 Task: Search one way flight ticket for 3 adults, 3 children in business from Homer: Homer Airport to Greenville: Pitt-greenville Airport on 5-2-2023. Choice of flights is Westjet. Number of bags: 1 checked bag. Price is upto 94000. Outbound departure time preference is 17:15.
Action: Mouse moved to (212, 144)
Screenshot: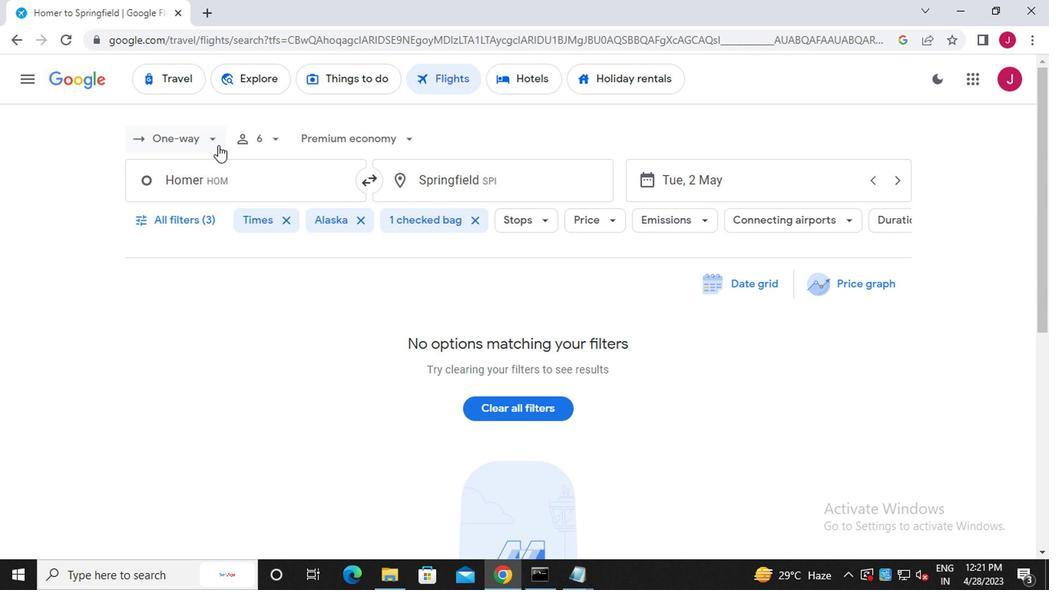 
Action: Mouse pressed left at (212, 144)
Screenshot: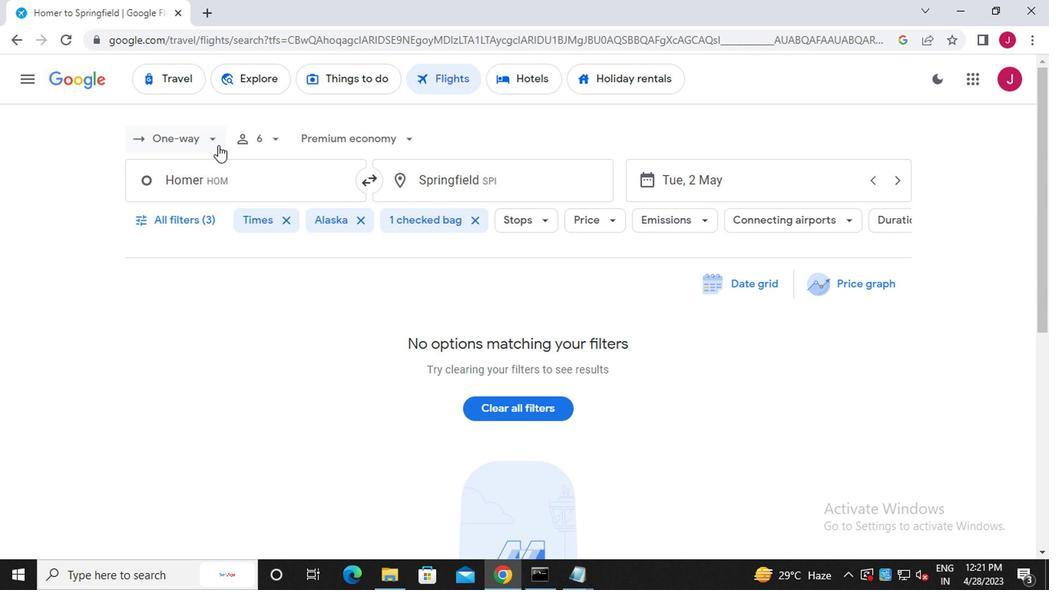 
Action: Mouse moved to (212, 208)
Screenshot: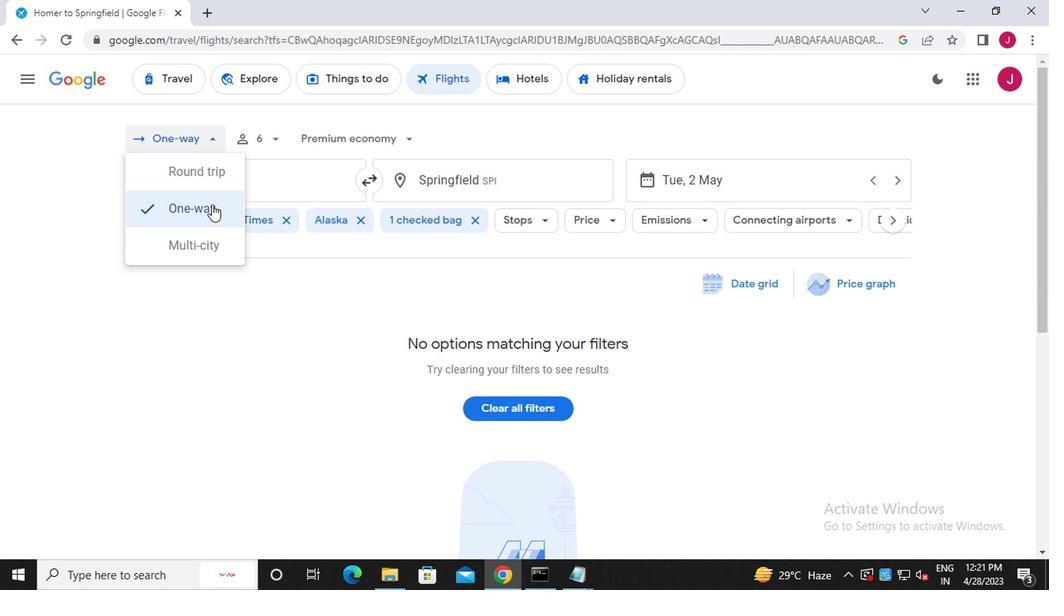 
Action: Mouse pressed left at (212, 208)
Screenshot: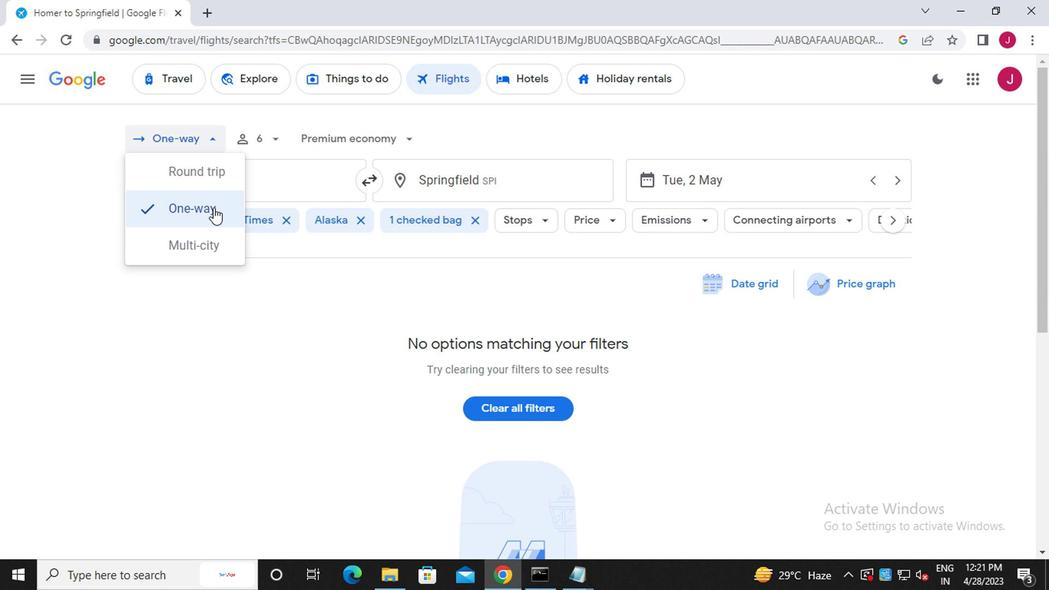 
Action: Mouse moved to (274, 141)
Screenshot: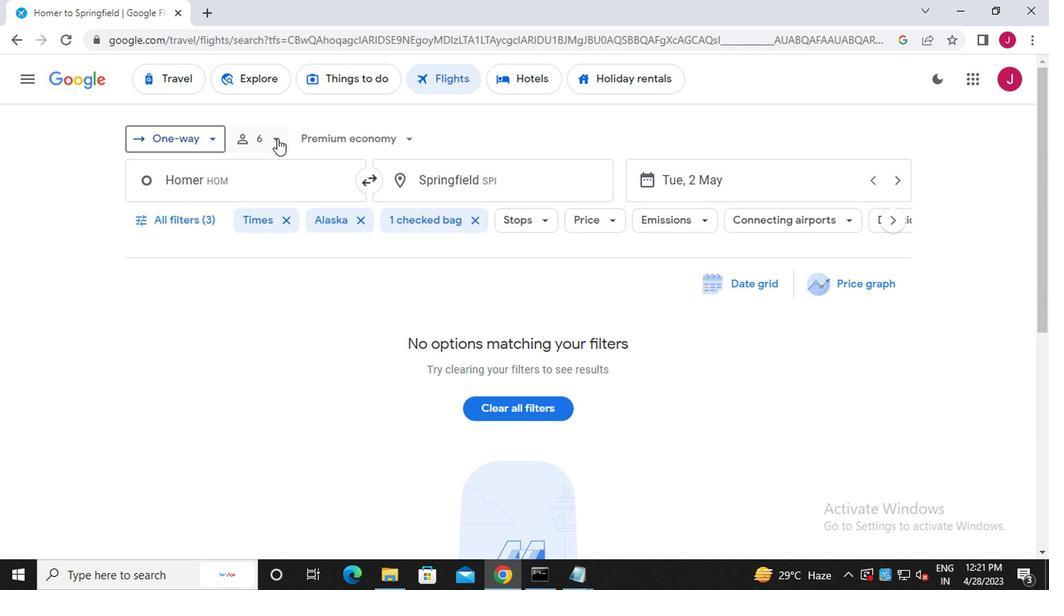 
Action: Mouse pressed left at (274, 141)
Screenshot: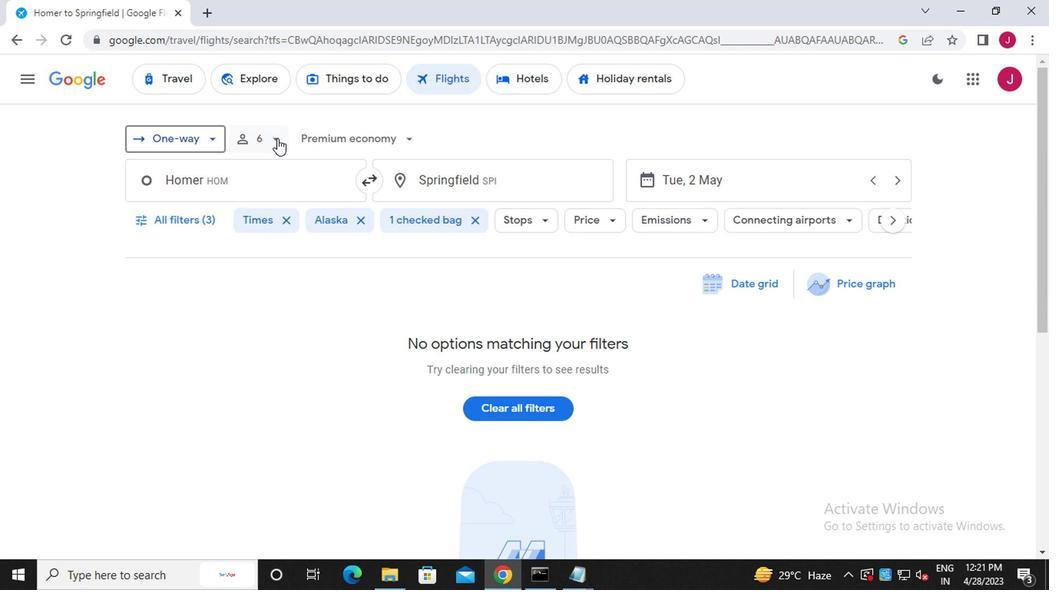 
Action: Mouse moved to (340, 180)
Screenshot: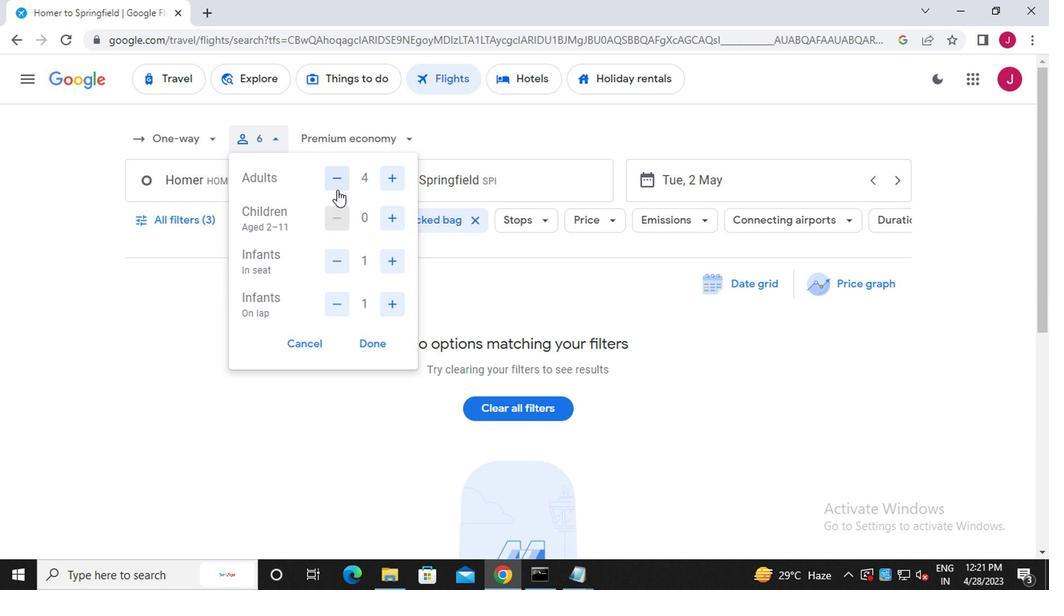 
Action: Mouse pressed left at (340, 180)
Screenshot: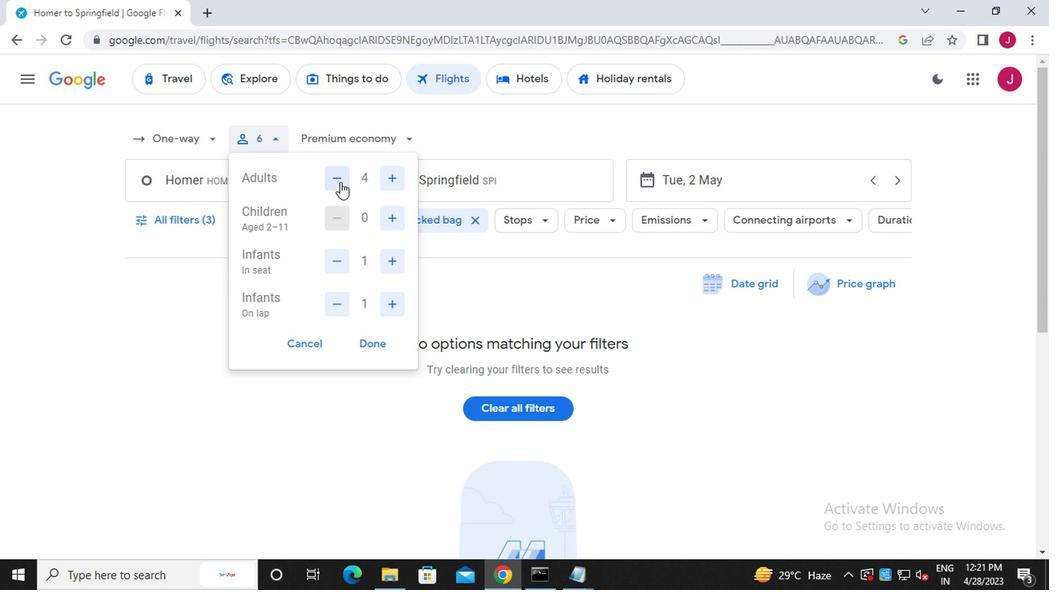 
Action: Mouse moved to (391, 218)
Screenshot: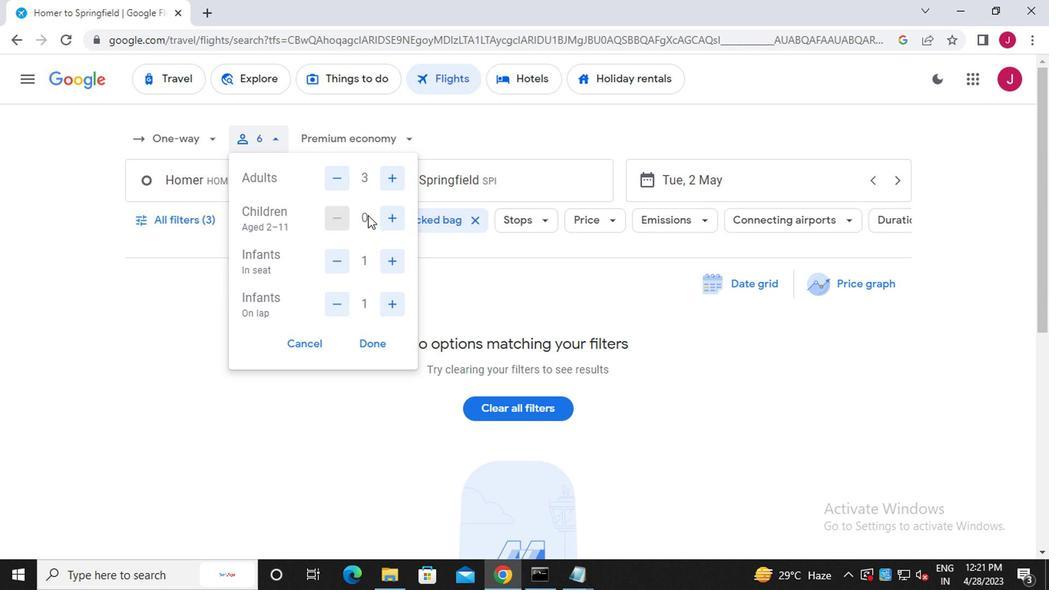 
Action: Mouse pressed left at (391, 218)
Screenshot: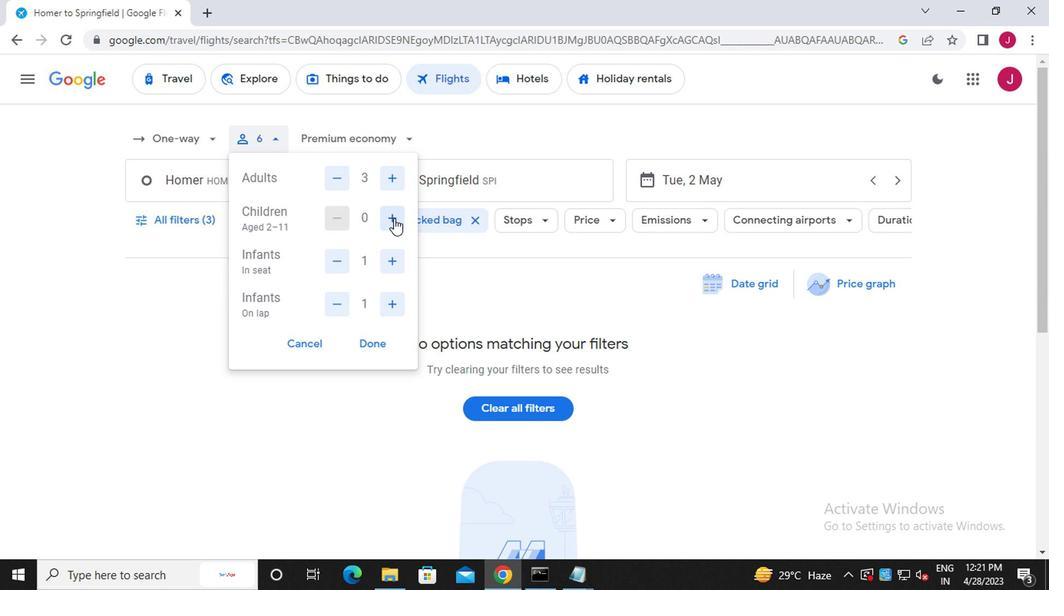 
Action: Mouse moved to (393, 218)
Screenshot: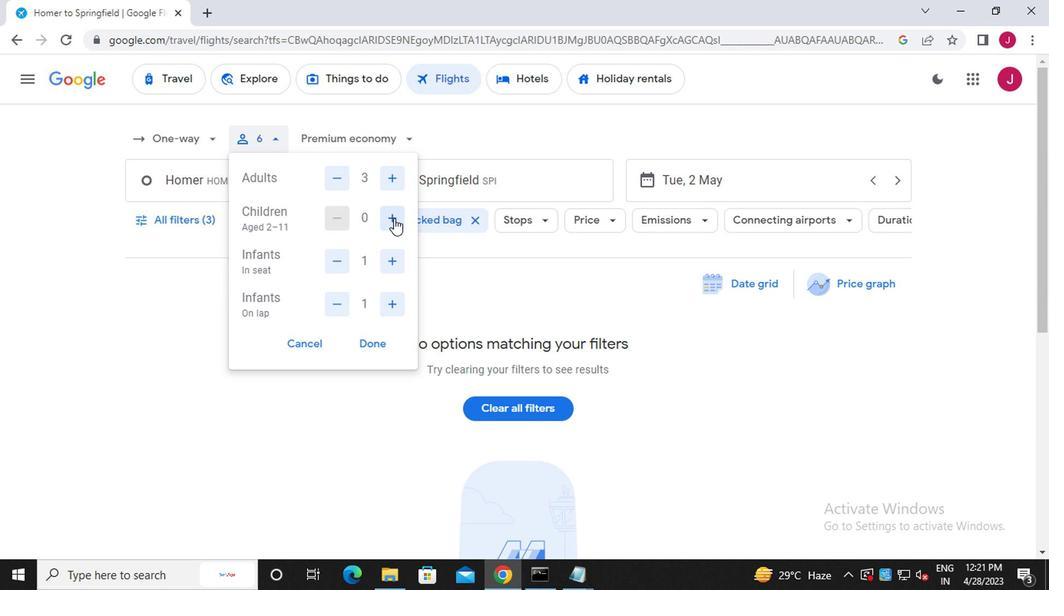 
Action: Mouse pressed left at (393, 218)
Screenshot: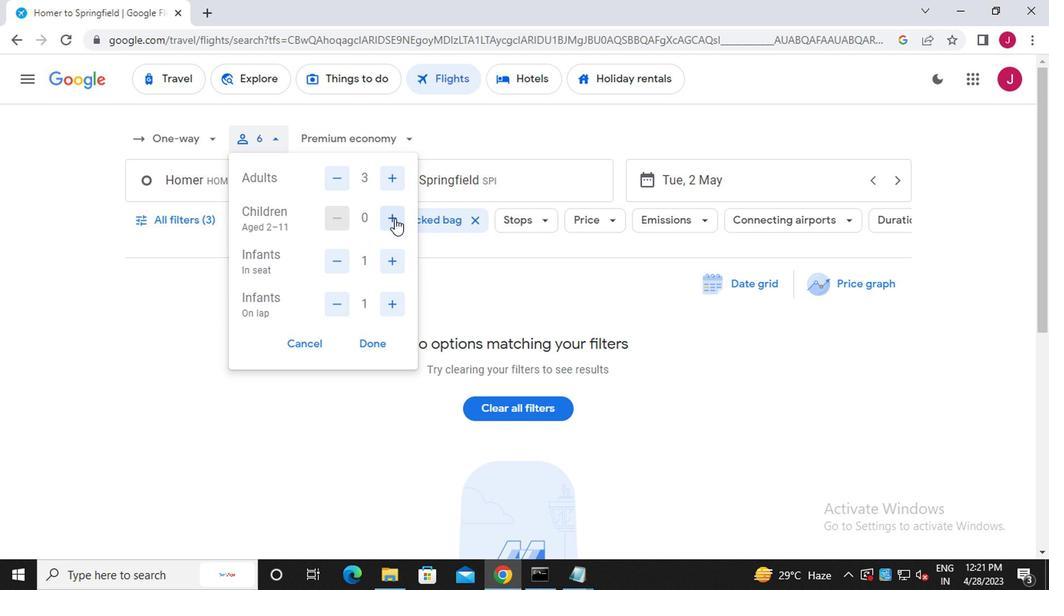 
Action: Mouse pressed left at (393, 218)
Screenshot: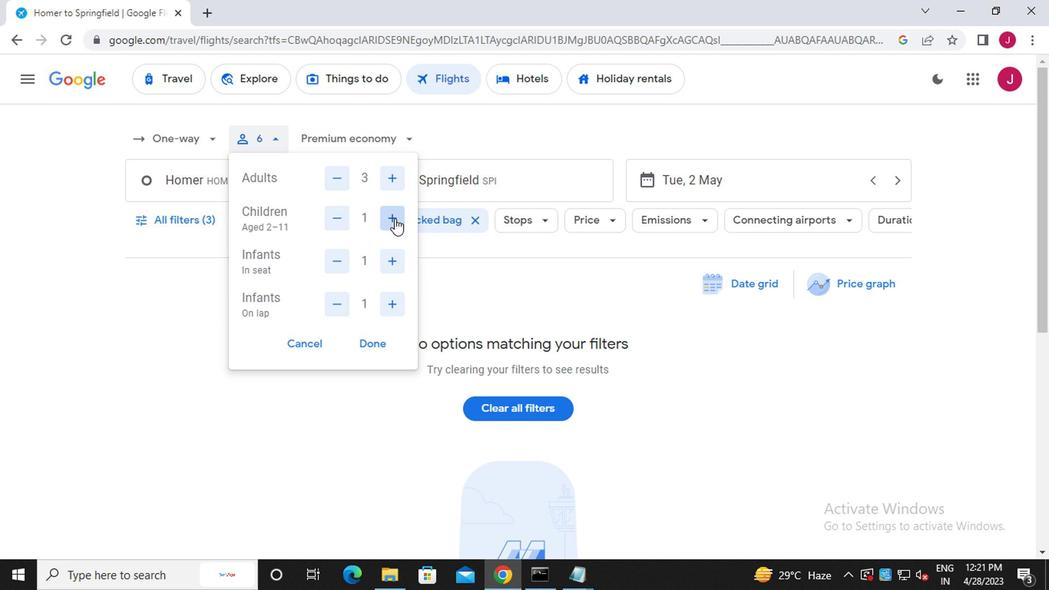 
Action: Mouse moved to (336, 261)
Screenshot: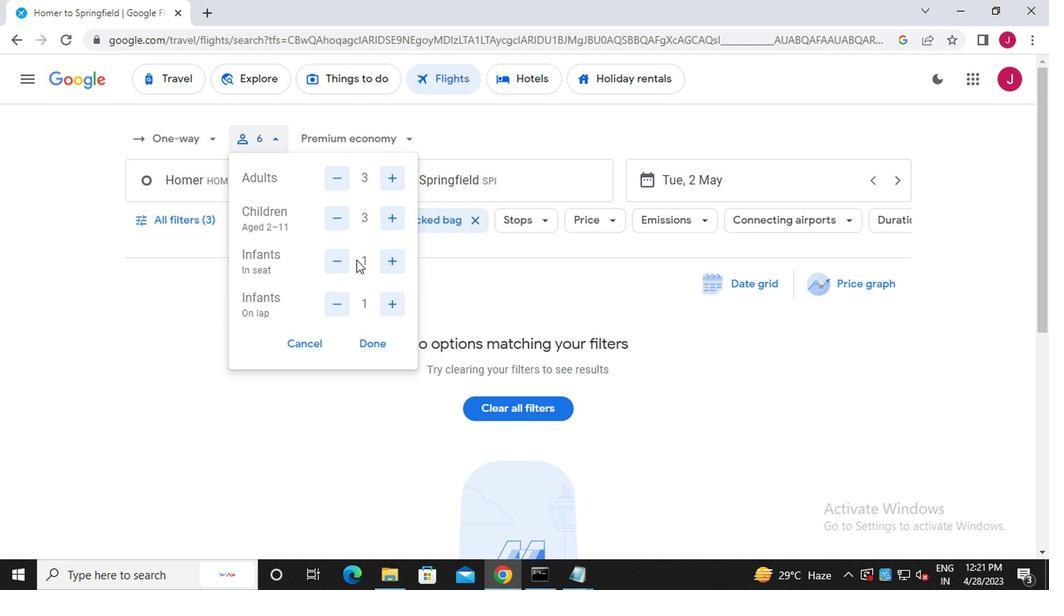 
Action: Mouse pressed left at (336, 261)
Screenshot: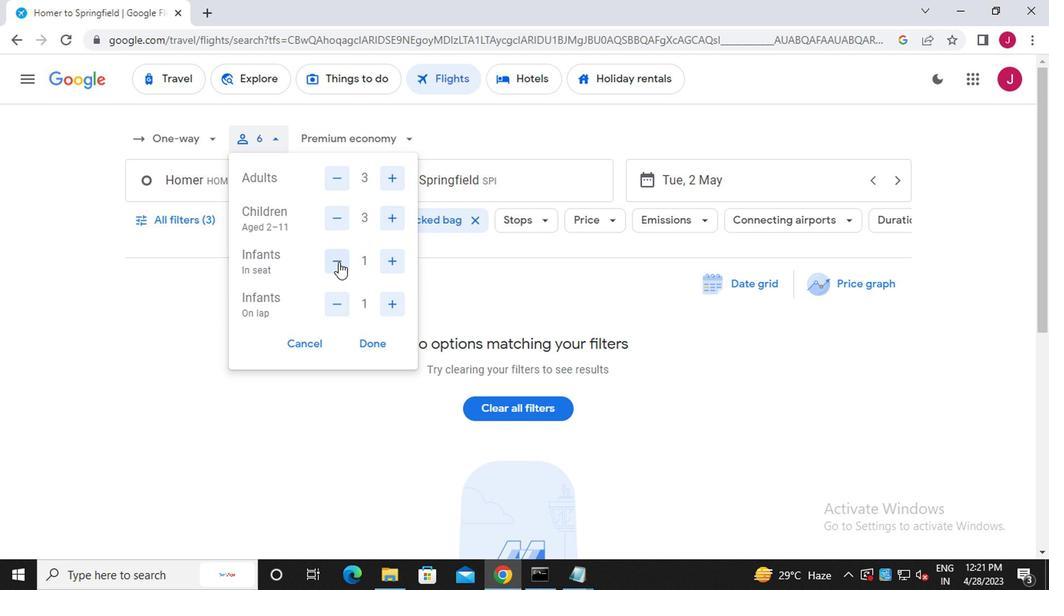 
Action: Mouse moved to (336, 296)
Screenshot: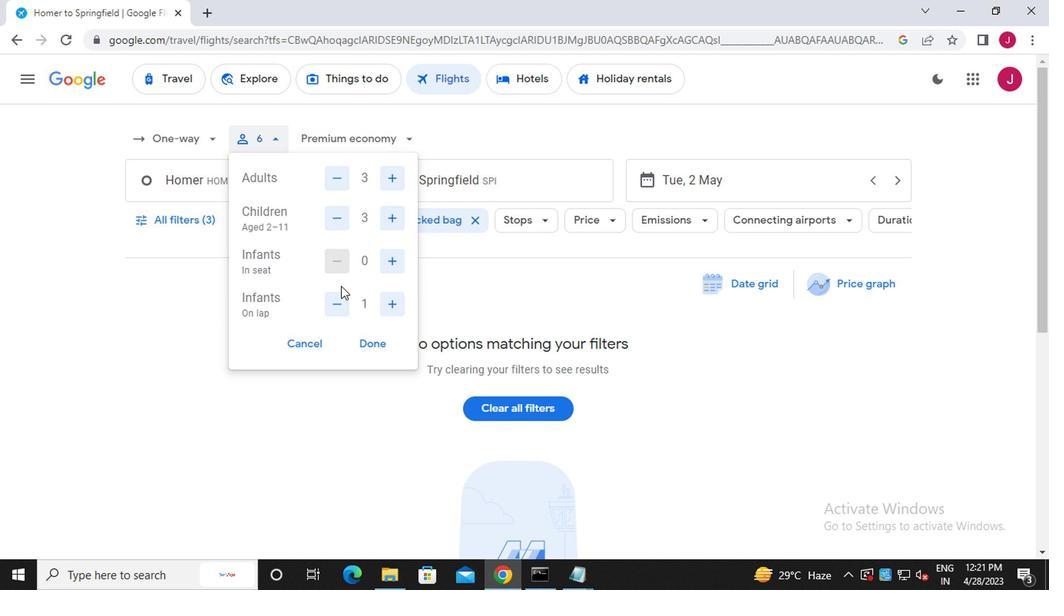 
Action: Mouse pressed left at (336, 296)
Screenshot: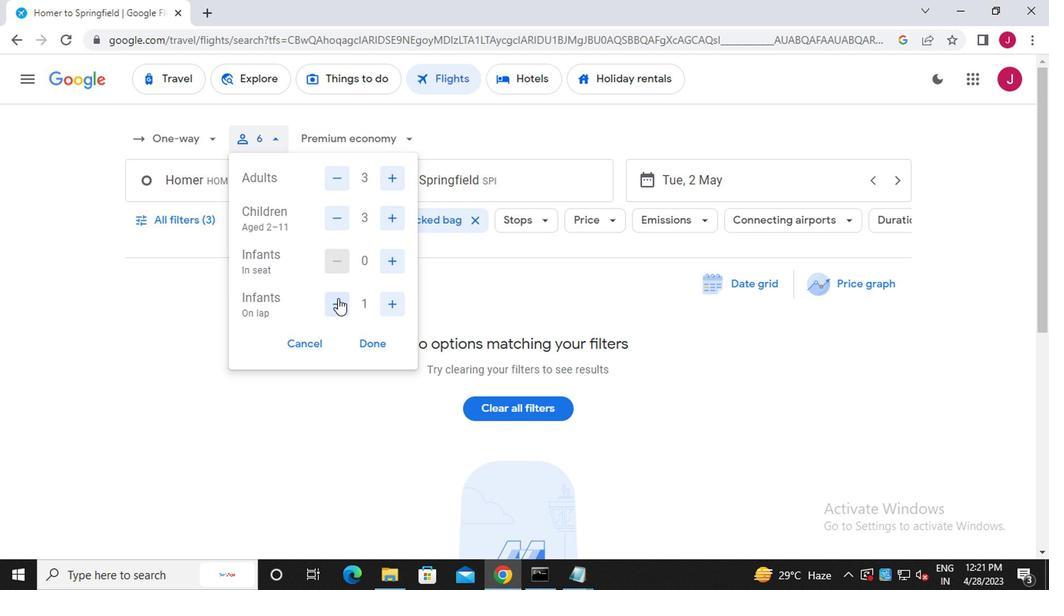 
Action: Mouse moved to (359, 334)
Screenshot: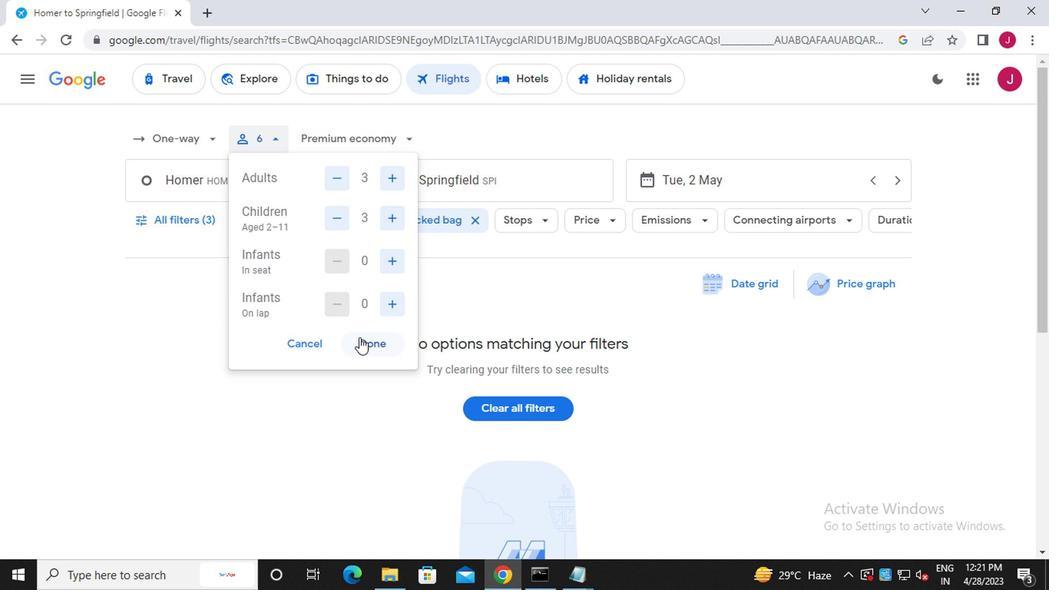 
Action: Mouse pressed left at (359, 334)
Screenshot: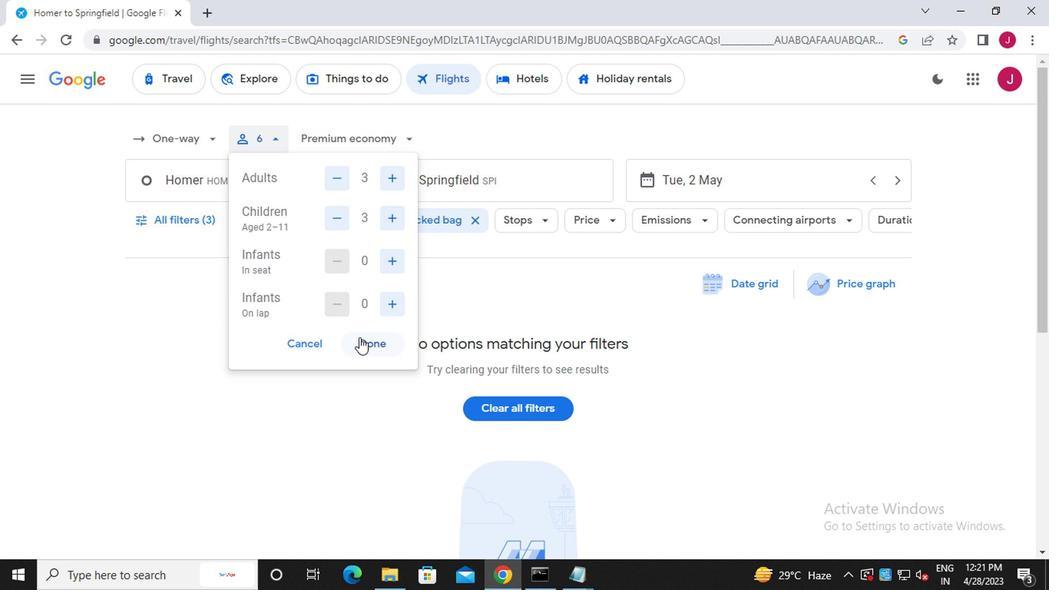 
Action: Mouse moved to (266, 187)
Screenshot: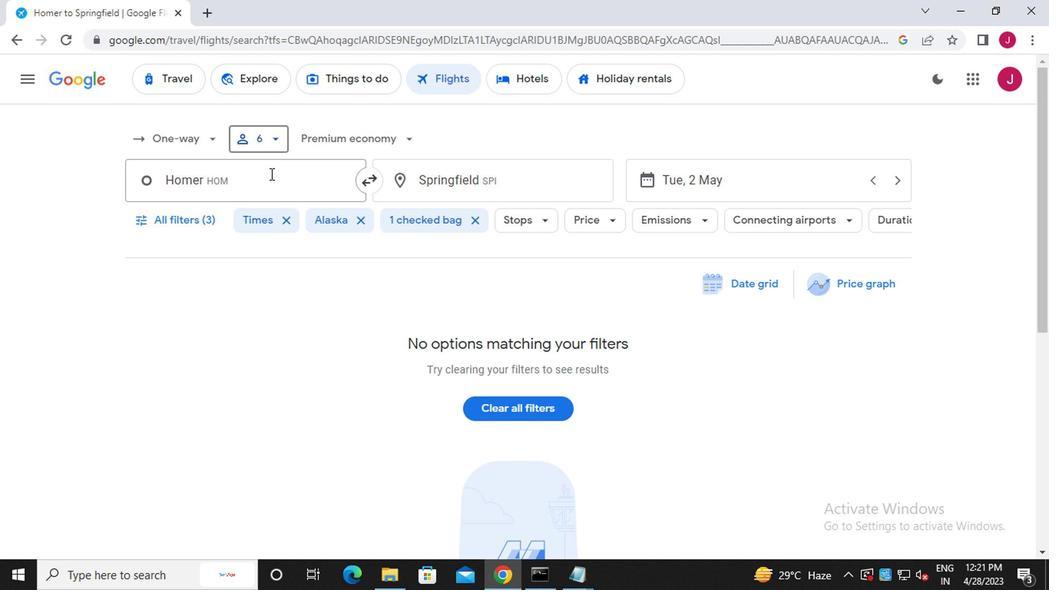 
Action: Mouse pressed left at (266, 187)
Screenshot: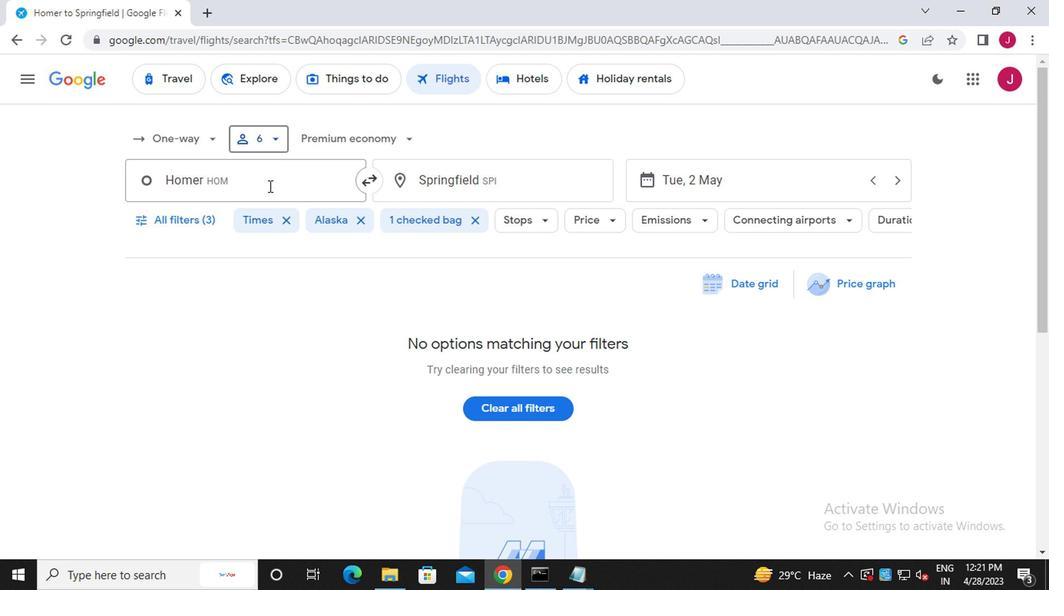 
Action: Mouse moved to (263, 187)
Screenshot: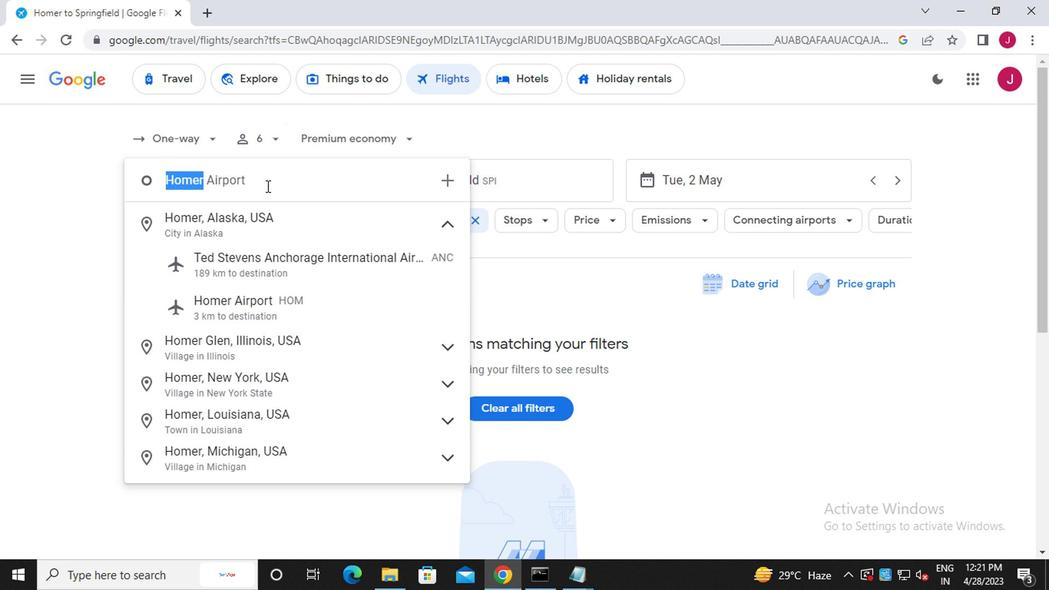 
Action: Key pressed <Key.enter>
Screenshot: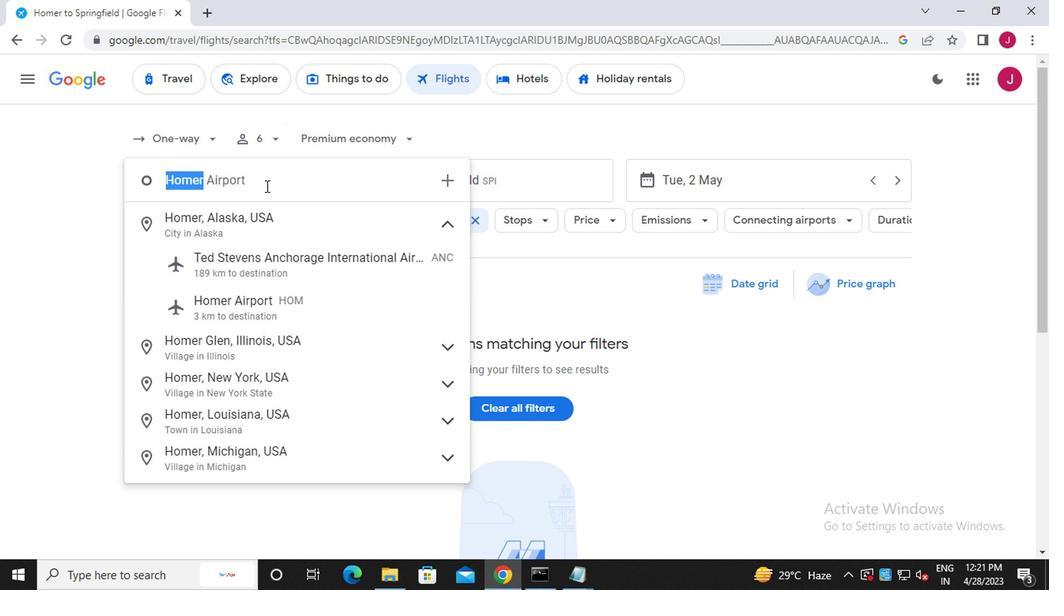 
Action: Mouse moved to (499, 181)
Screenshot: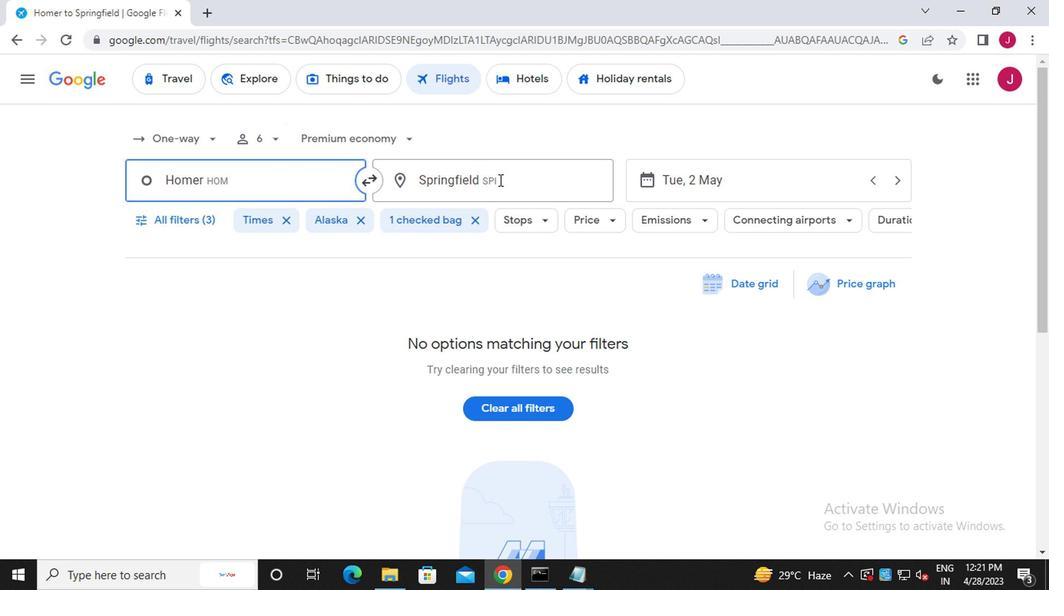 
Action: Mouse pressed left at (499, 181)
Screenshot: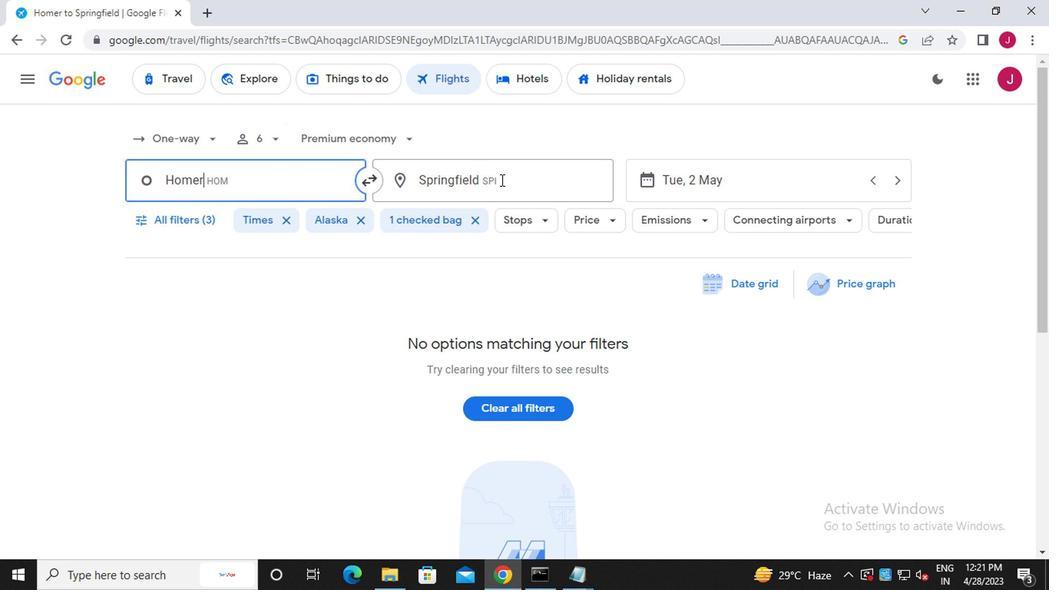
Action: Mouse moved to (498, 181)
Screenshot: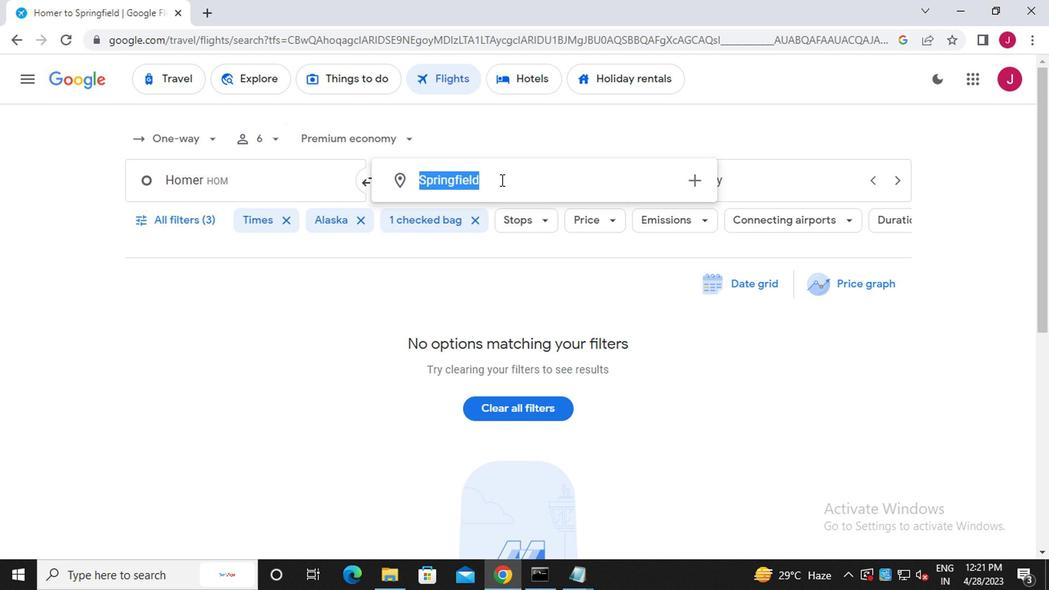 
Action: Key pressed greenville<Key.space>pi
Screenshot: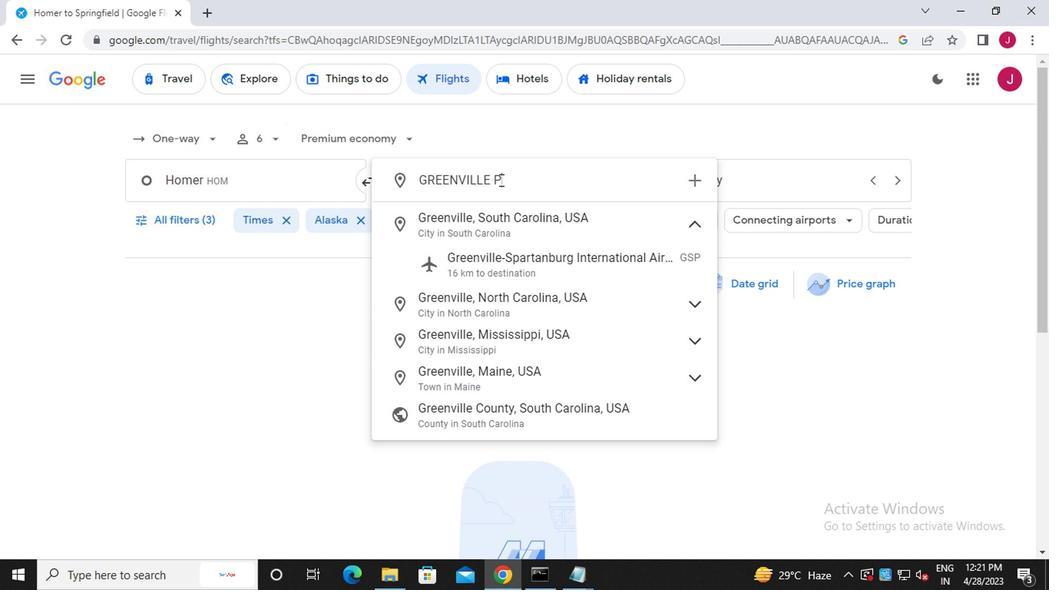 
Action: Mouse moved to (515, 226)
Screenshot: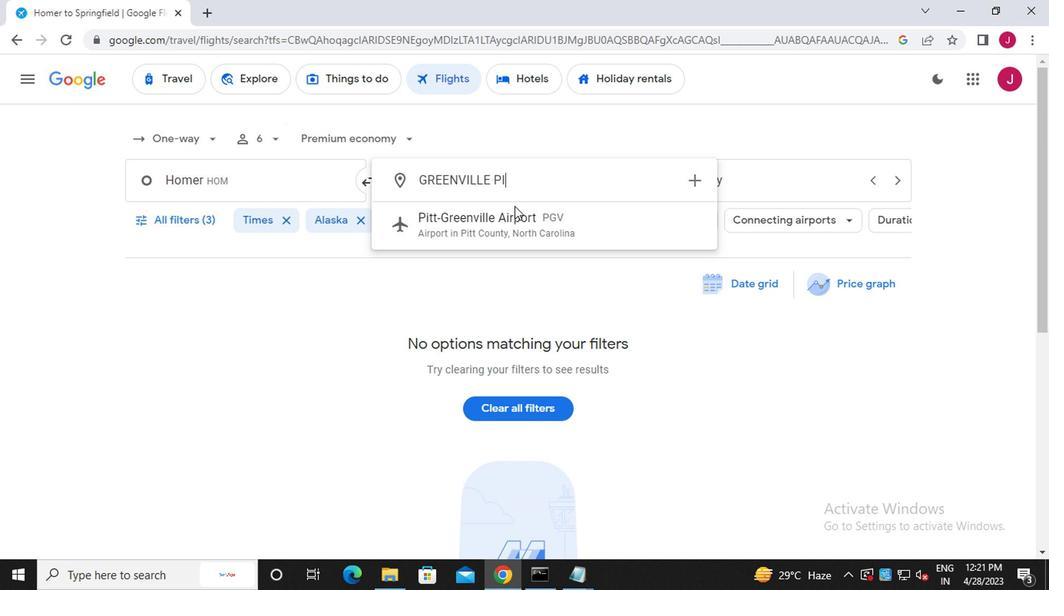 
Action: Mouse pressed left at (515, 226)
Screenshot: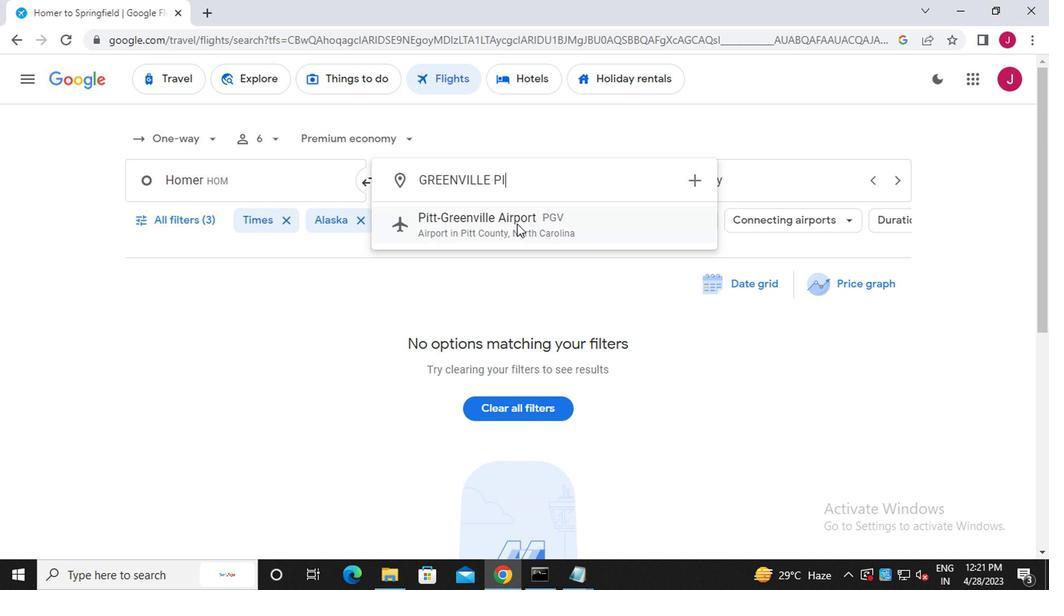
Action: Mouse moved to (729, 185)
Screenshot: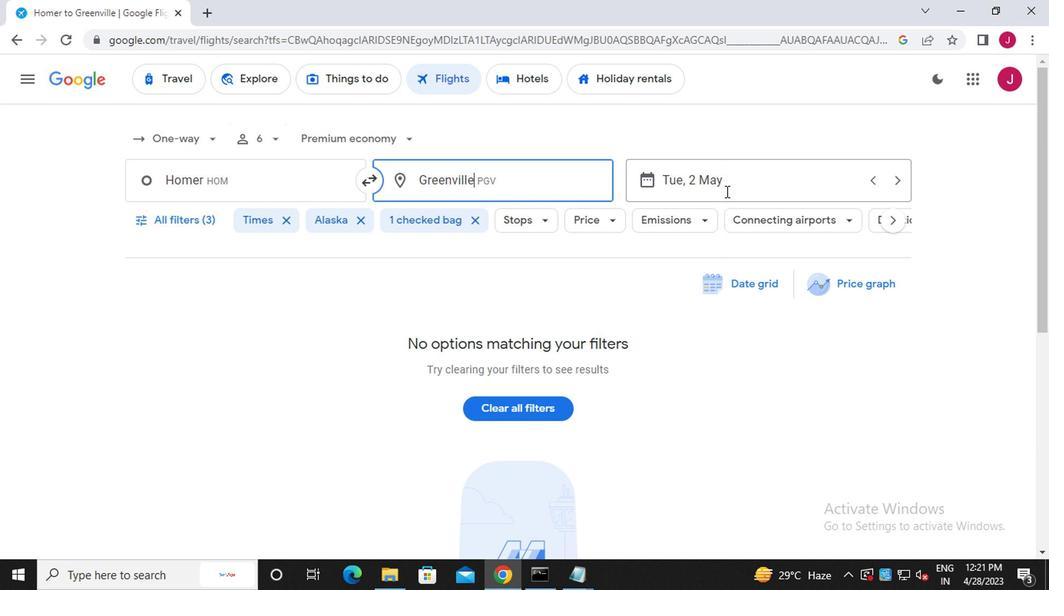 
Action: Mouse pressed left at (729, 185)
Screenshot: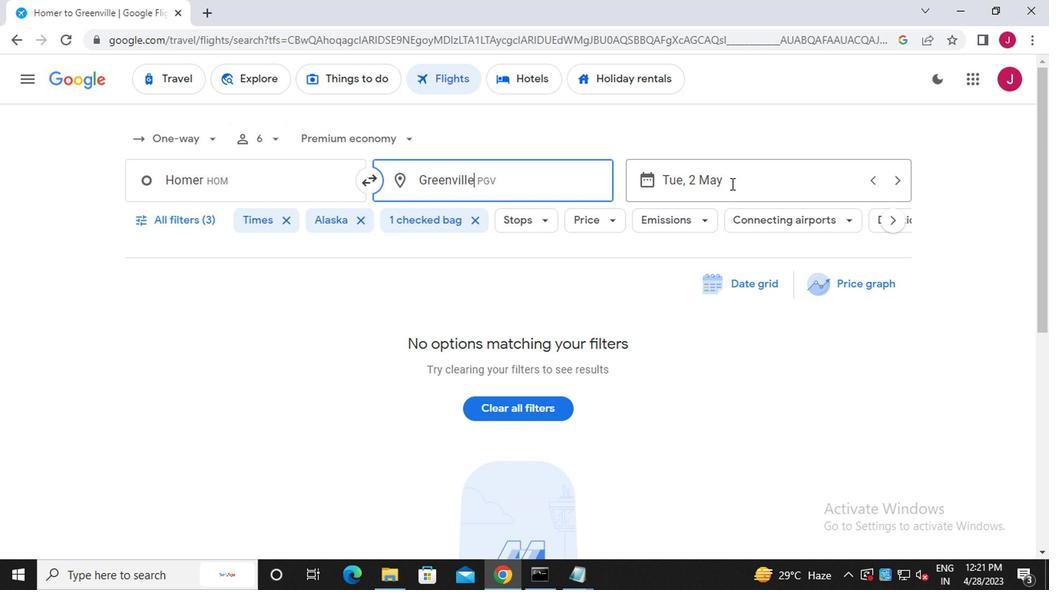 
Action: Mouse moved to (864, 517)
Screenshot: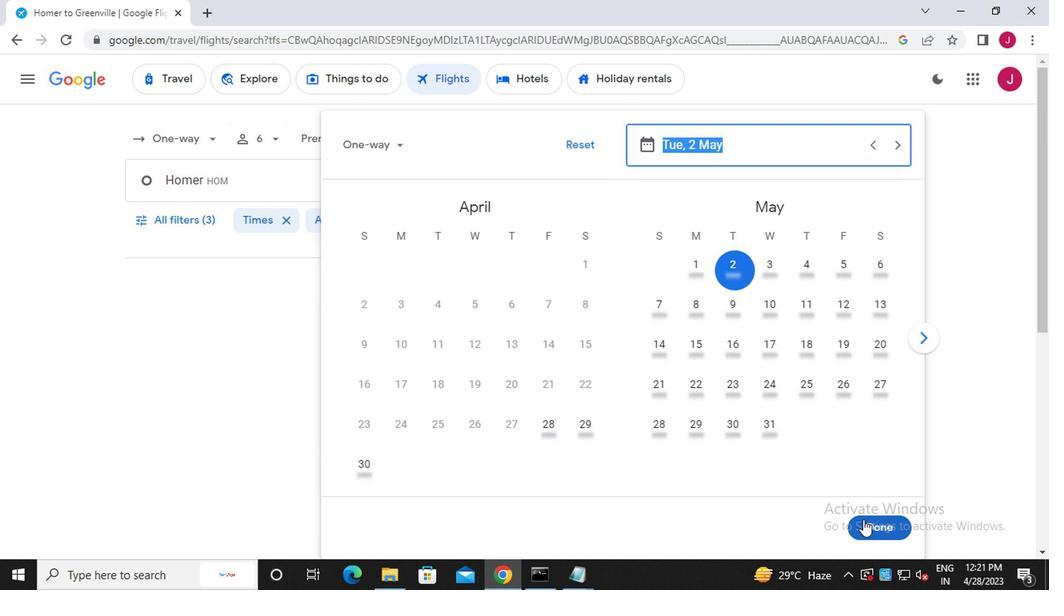 
Action: Mouse pressed left at (864, 517)
Screenshot: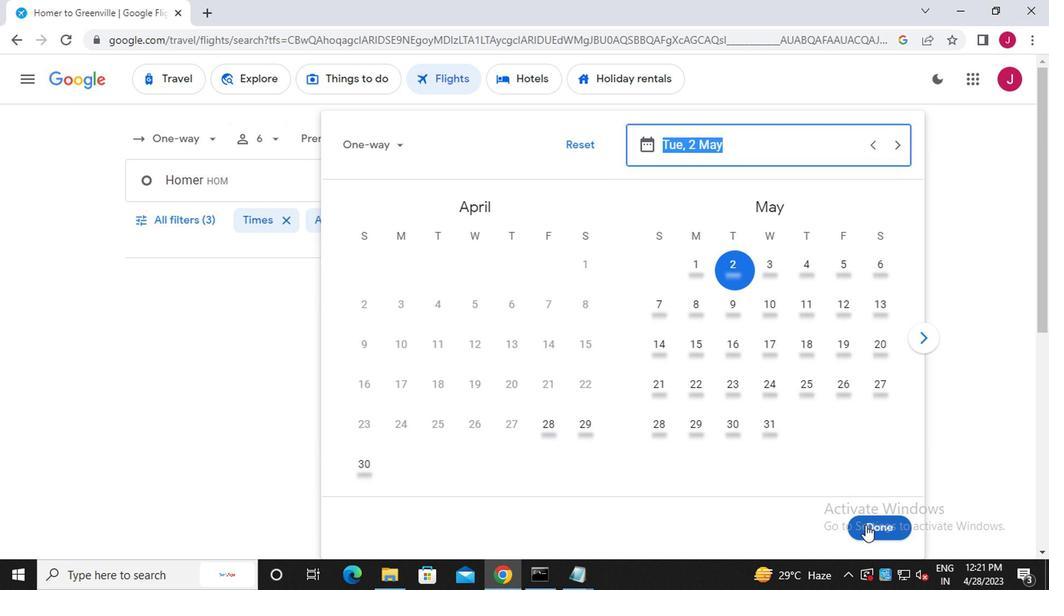 
Action: Mouse moved to (187, 218)
Screenshot: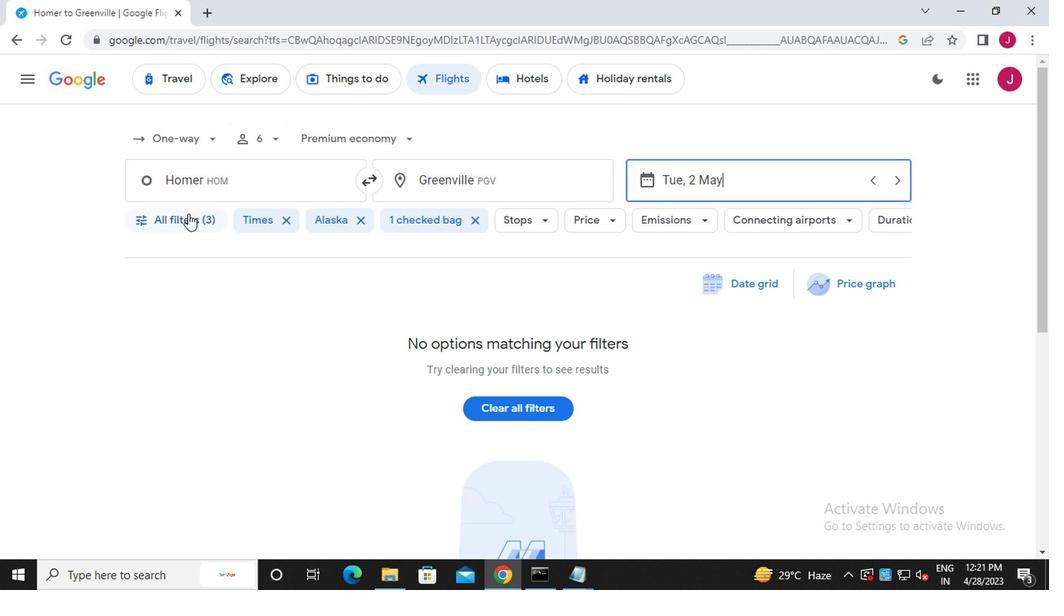 
Action: Mouse pressed left at (187, 218)
Screenshot: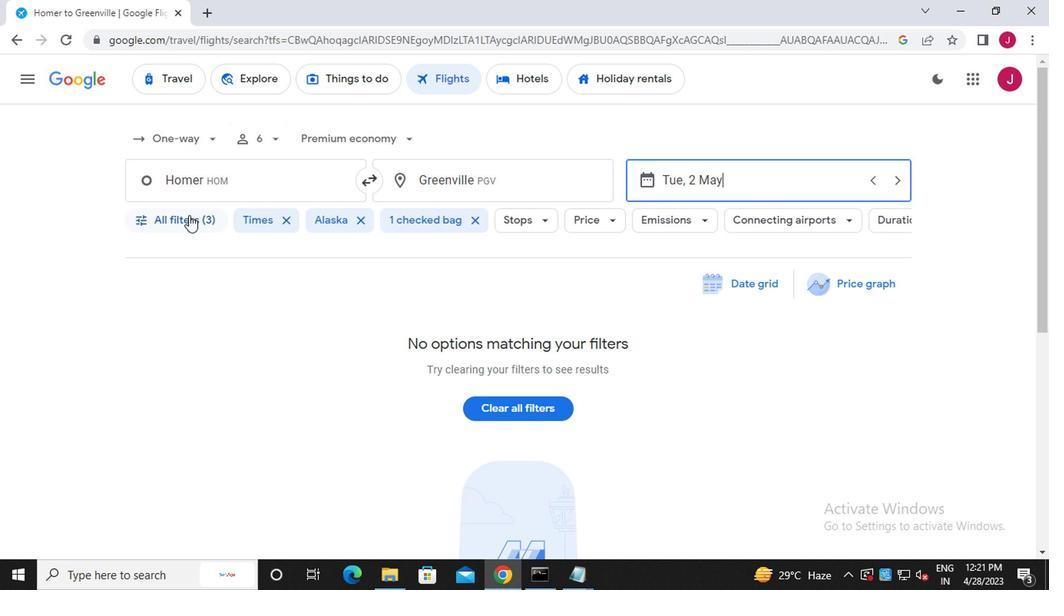 
Action: Mouse moved to (236, 301)
Screenshot: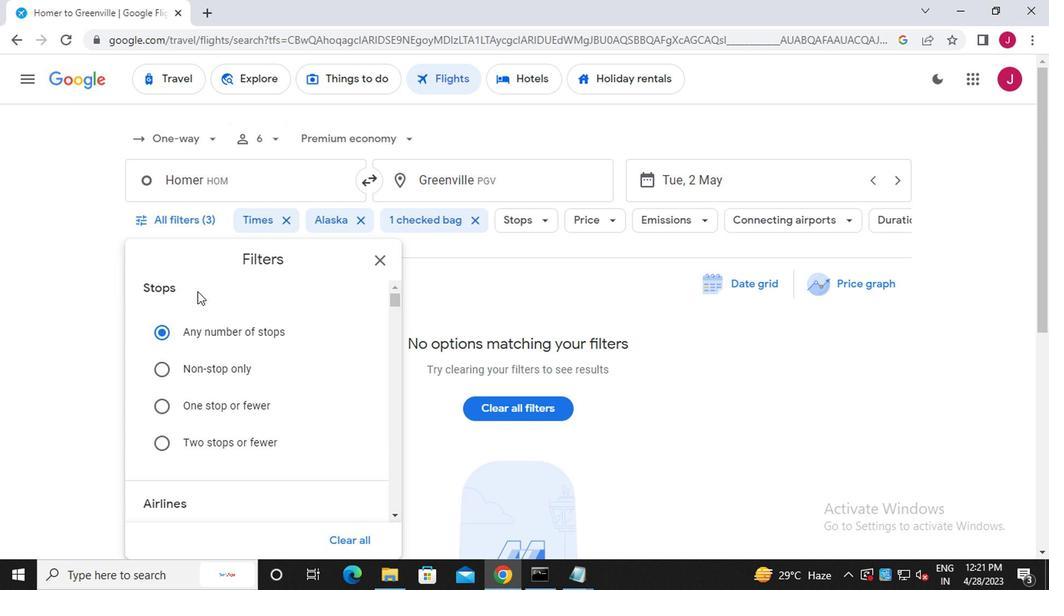 
Action: Mouse scrolled (236, 301) with delta (0, 0)
Screenshot: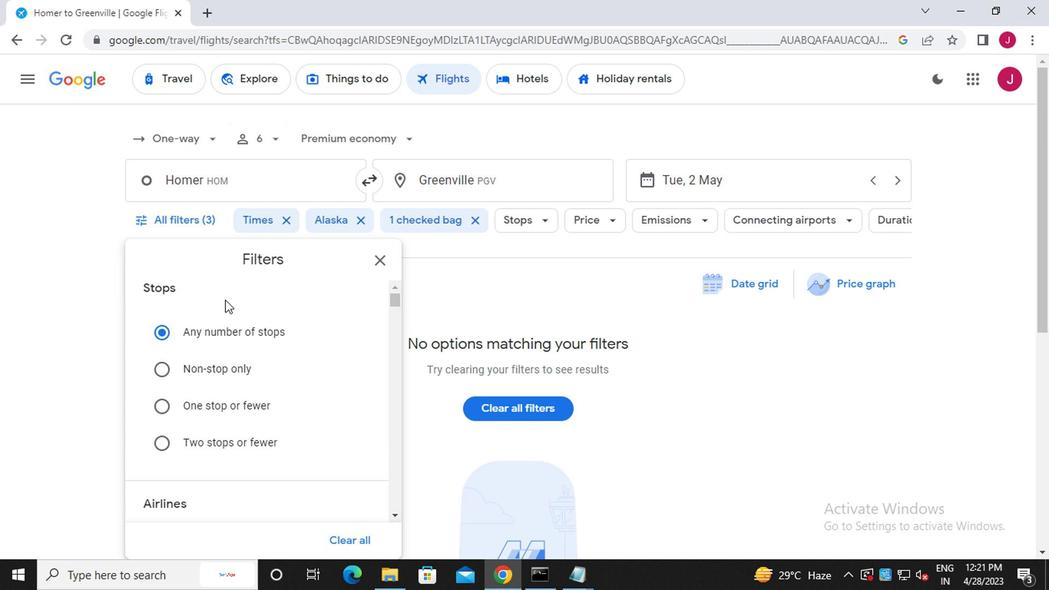 
Action: Mouse scrolled (236, 301) with delta (0, 0)
Screenshot: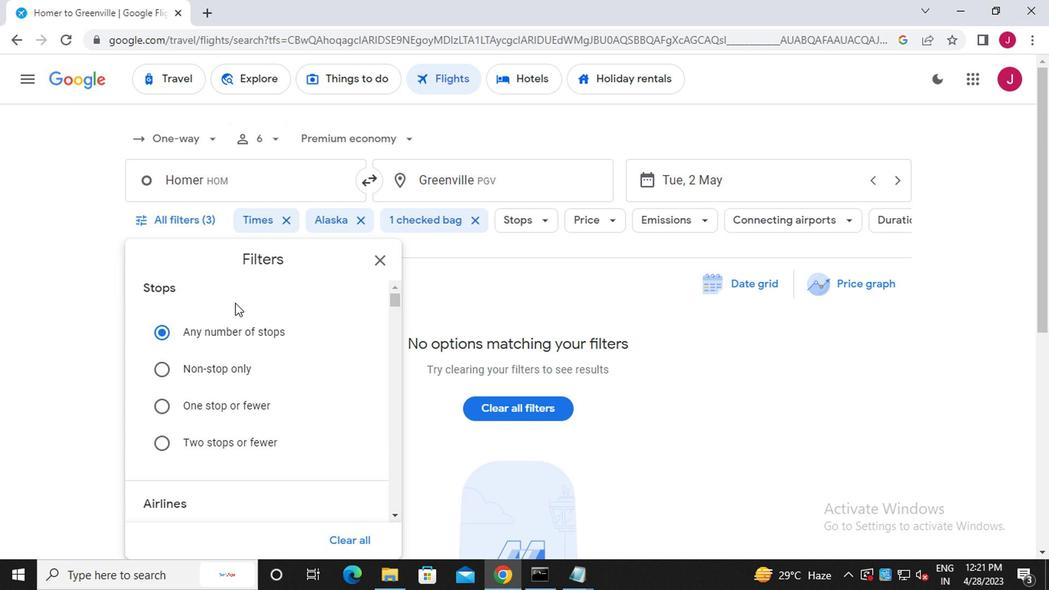 
Action: Mouse moved to (236, 312)
Screenshot: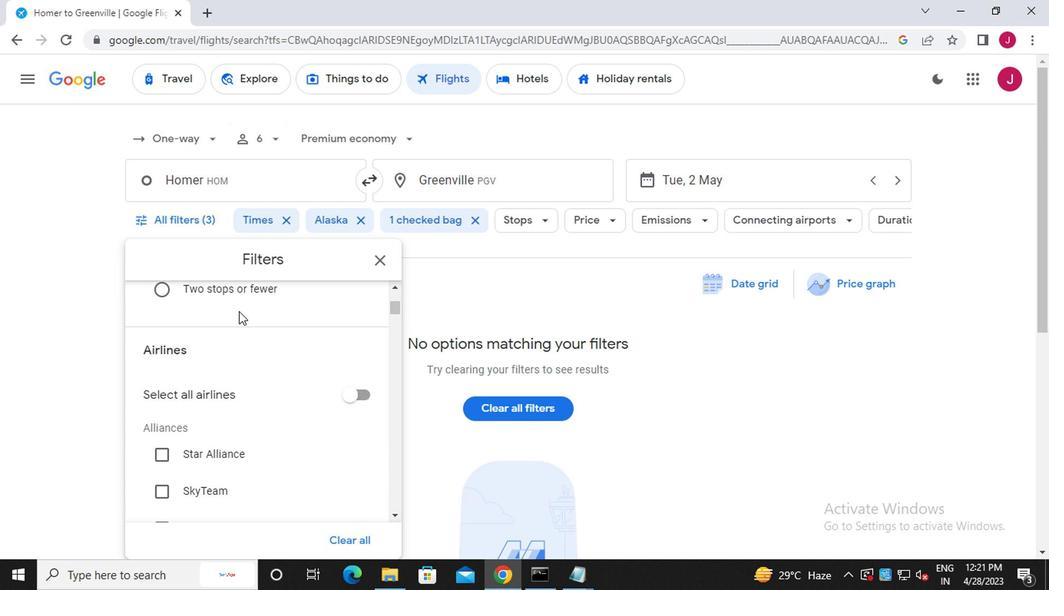 
Action: Mouse scrolled (236, 311) with delta (0, 0)
Screenshot: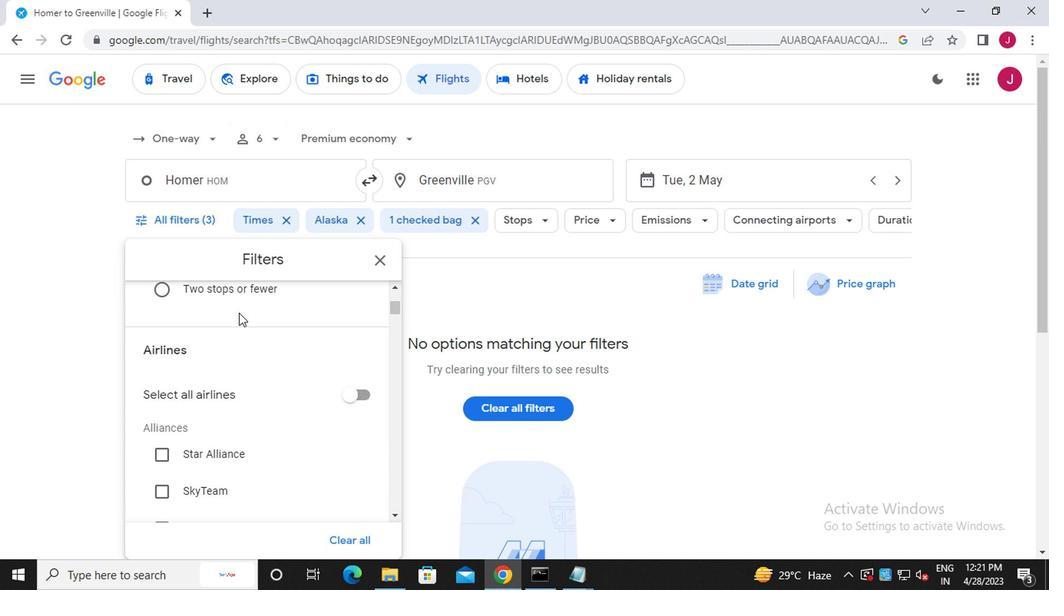 
Action: Mouse moved to (274, 344)
Screenshot: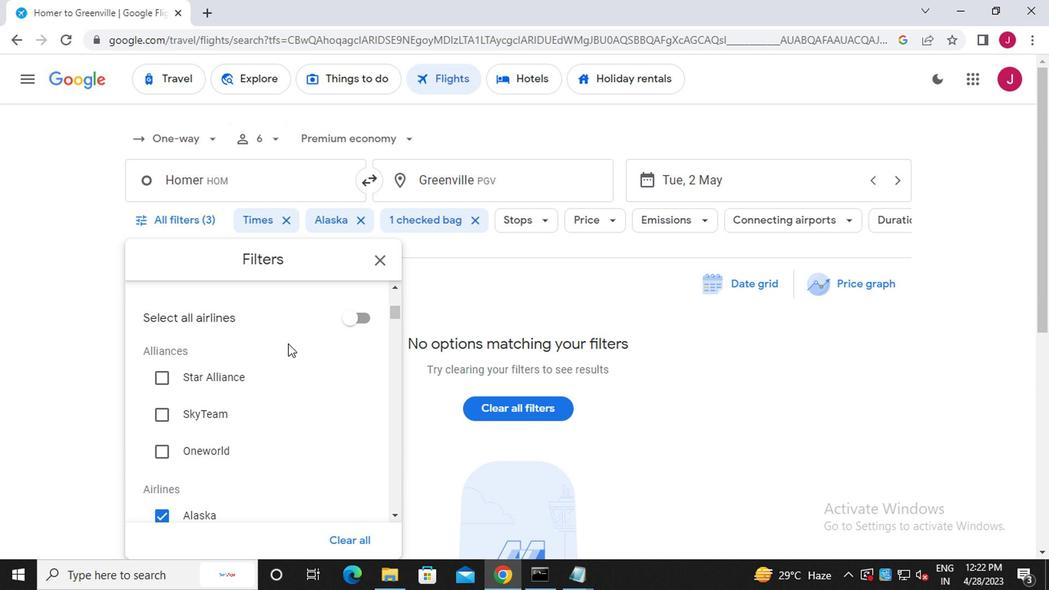 
Action: Mouse scrolled (274, 344) with delta (0, 0)
Screenshot: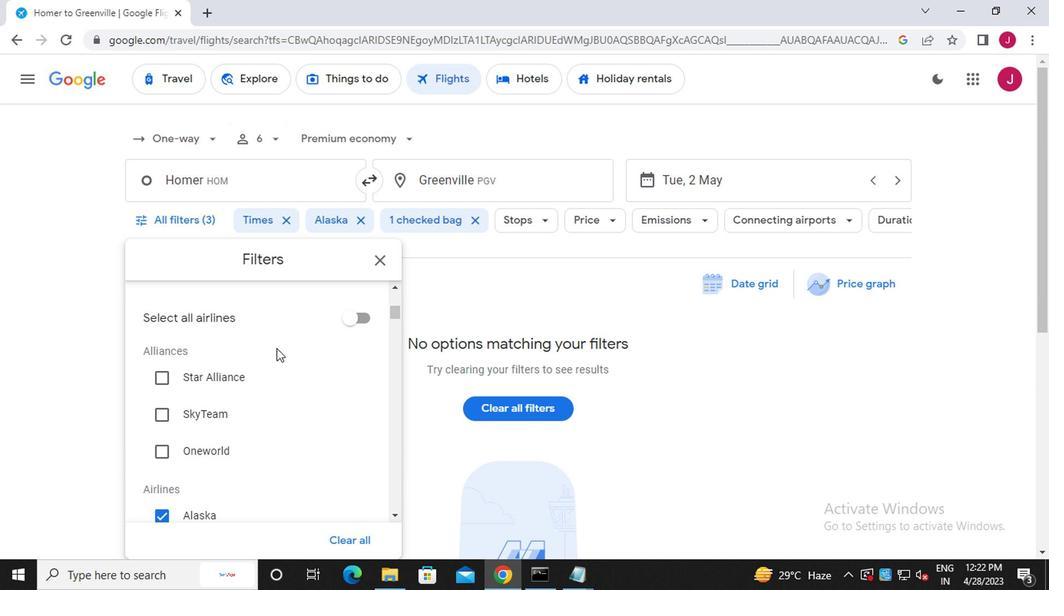 
Action: Mouse moved to (261, 352)
Screenshot: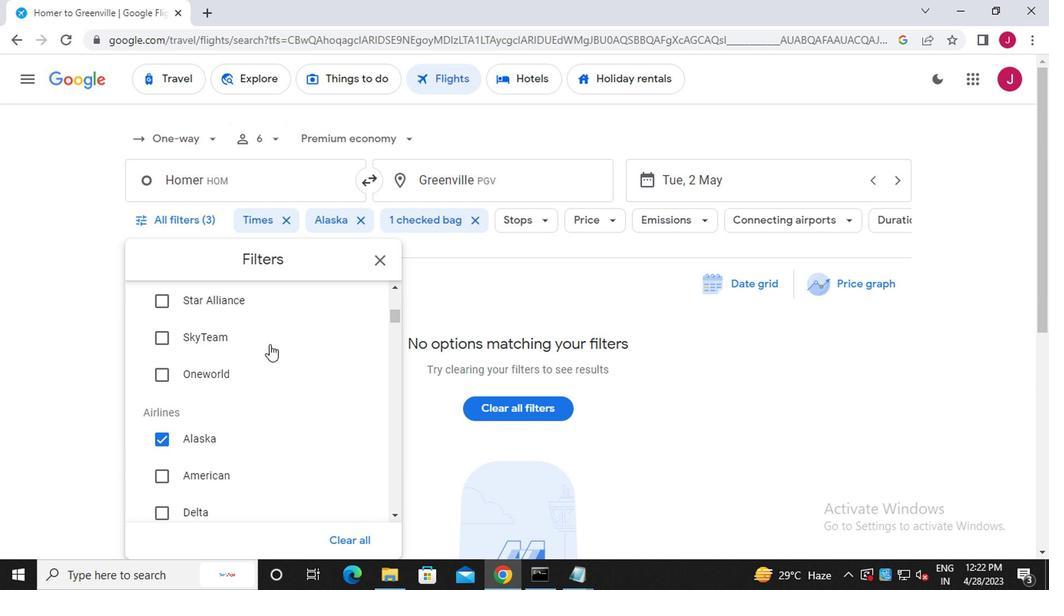 
Action: Mouse scrolled (261, 351) with delta (0, -1)
Screenshot: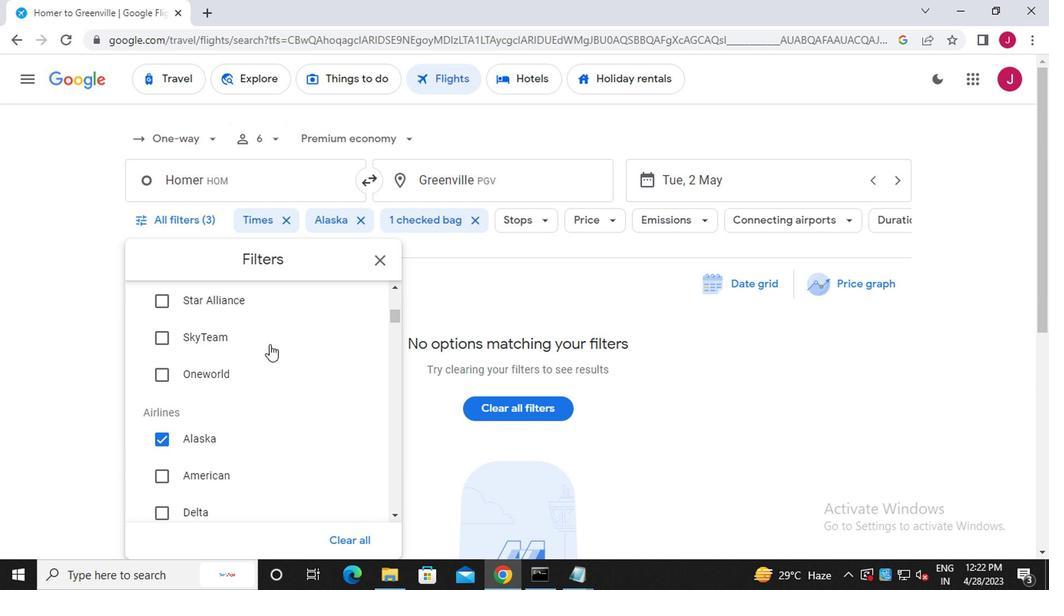 
Action: Mouse moved to (254, 359)
Screenshot: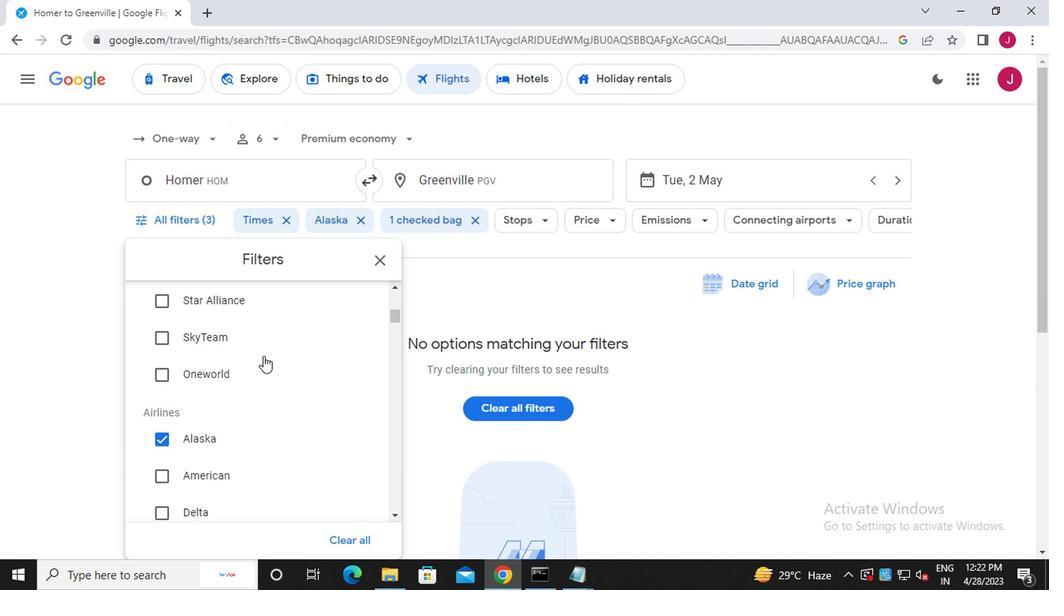 
Action: Mouse scrolled (254, 359) with delta (0, 0)
Screenshot: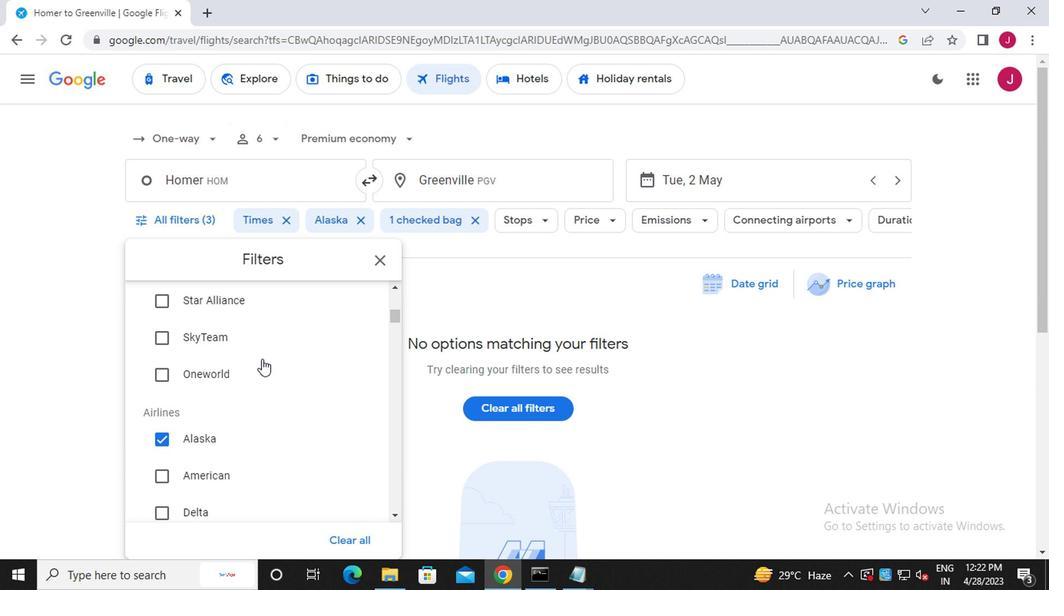 
Action: Mouse moved to (159, 287)
Screenshot: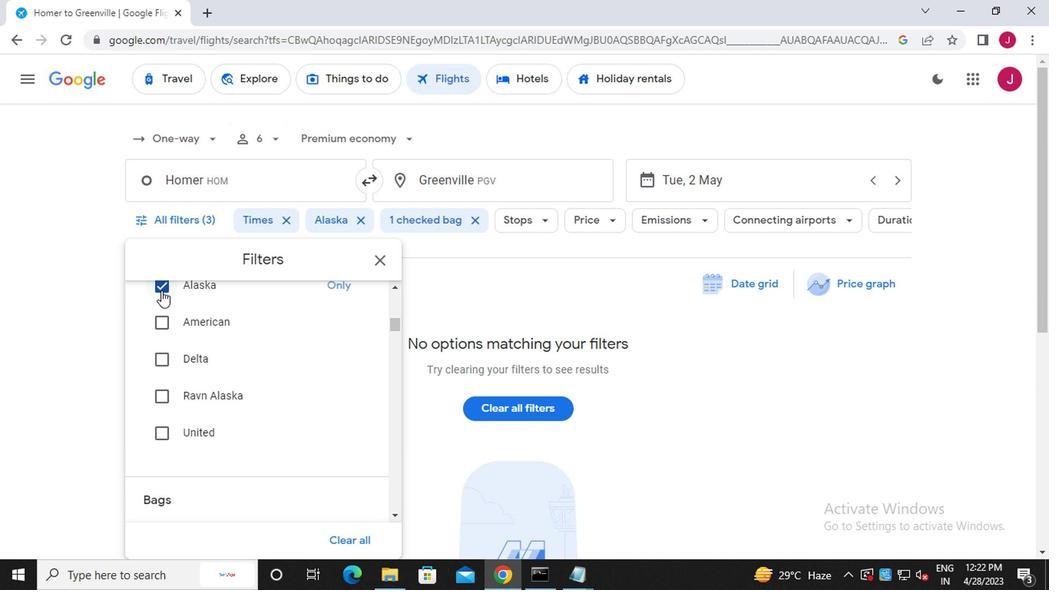 
Action: Mouse pressed left at (159, 287)
Screenshot: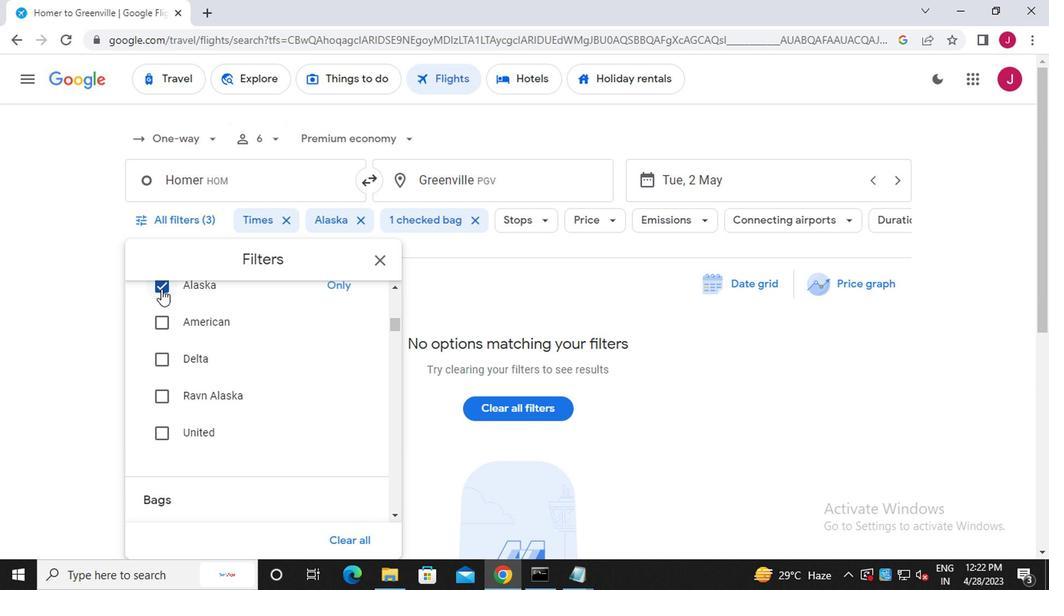 
Action: Mouse moved to (206, 389)
Screenshot: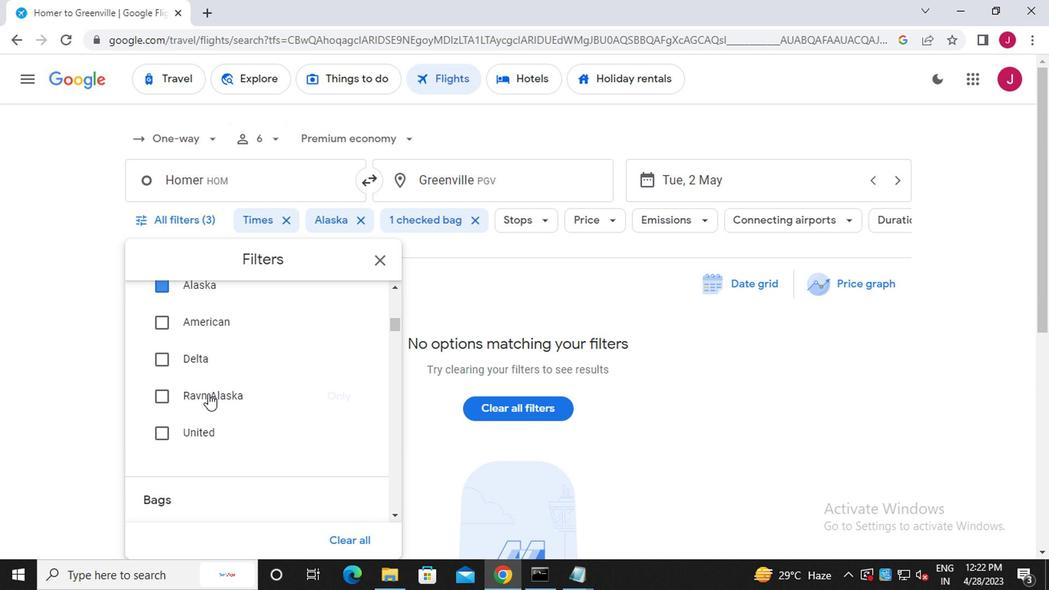 
Action: Mouse scrolled (206, 389) with delta (0, 0)
Screenshot: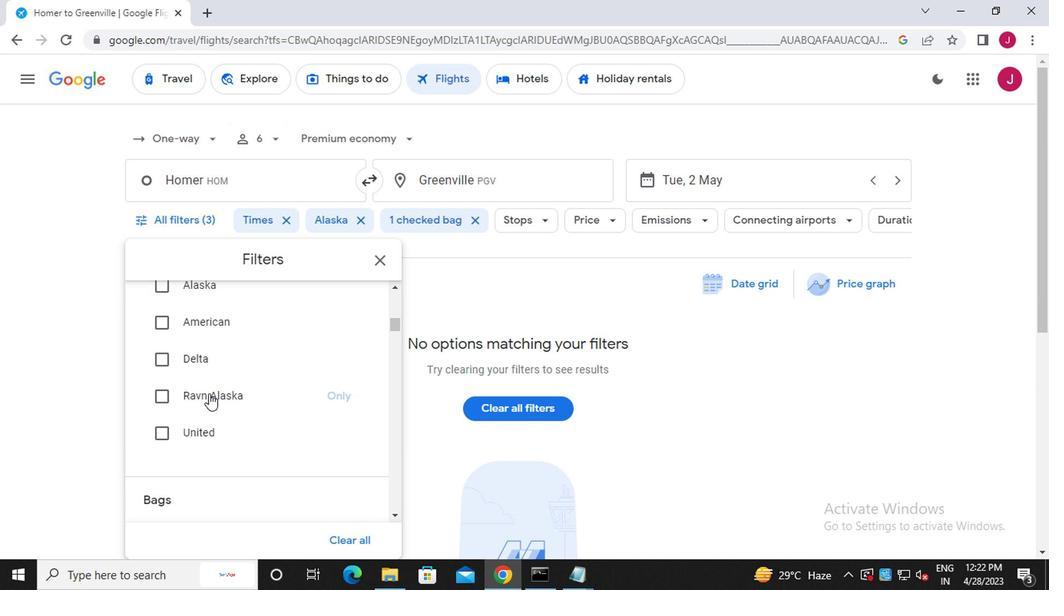 
Action: Mouse scrolled (206, 389) with delta (0, 0)
Screenshot: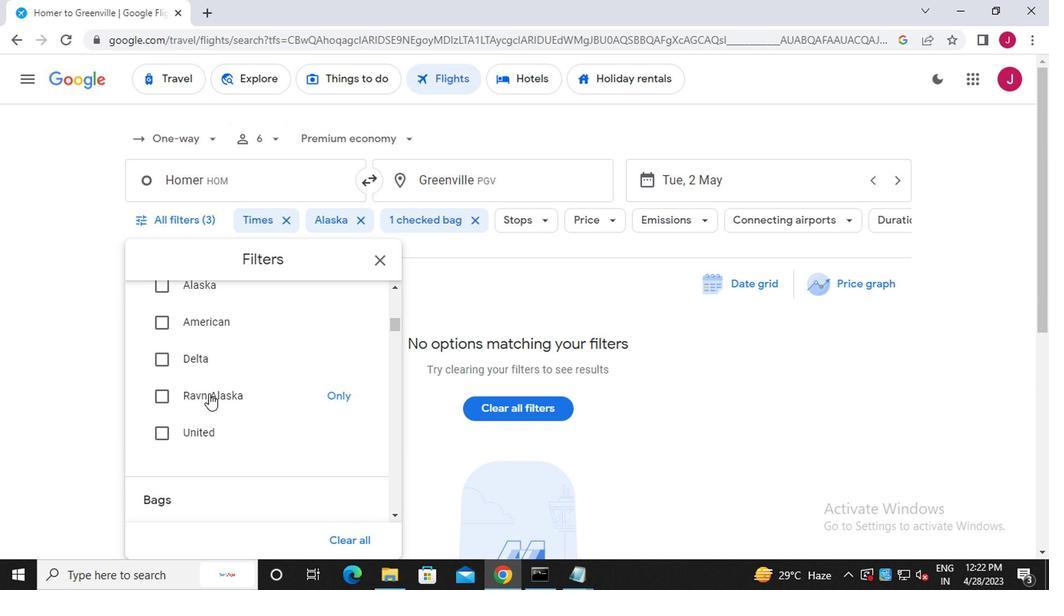 
Action: Mouse scrolled (206, 389) with delta (0, 0)
Screenshot: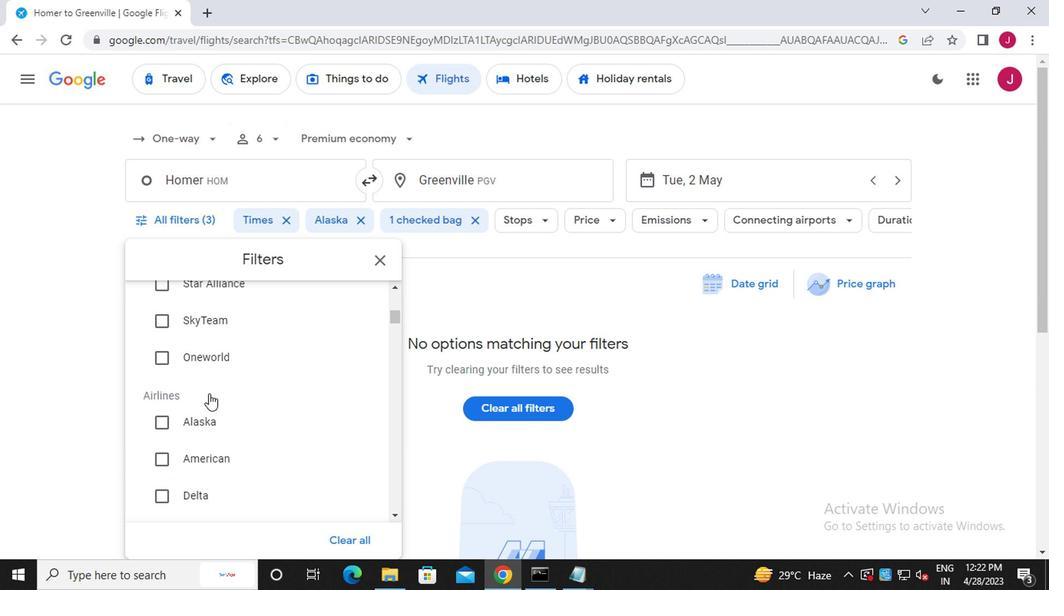 
Action: Mouse moved to (209, 387)
Screenshot: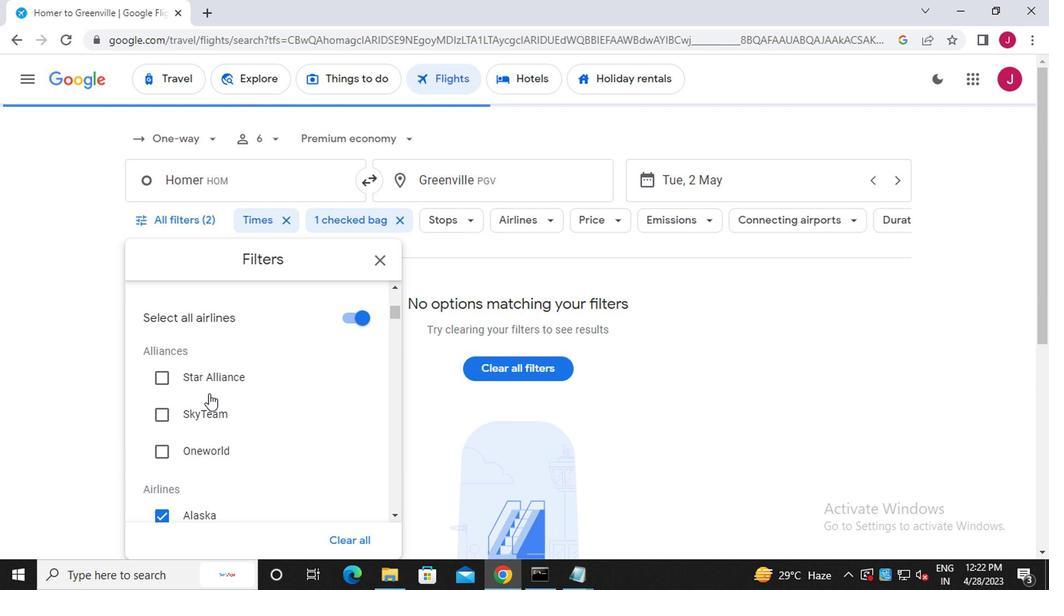 
Action: Mouse scrolled (209, 385) with delta (0, -1)
Screenshot: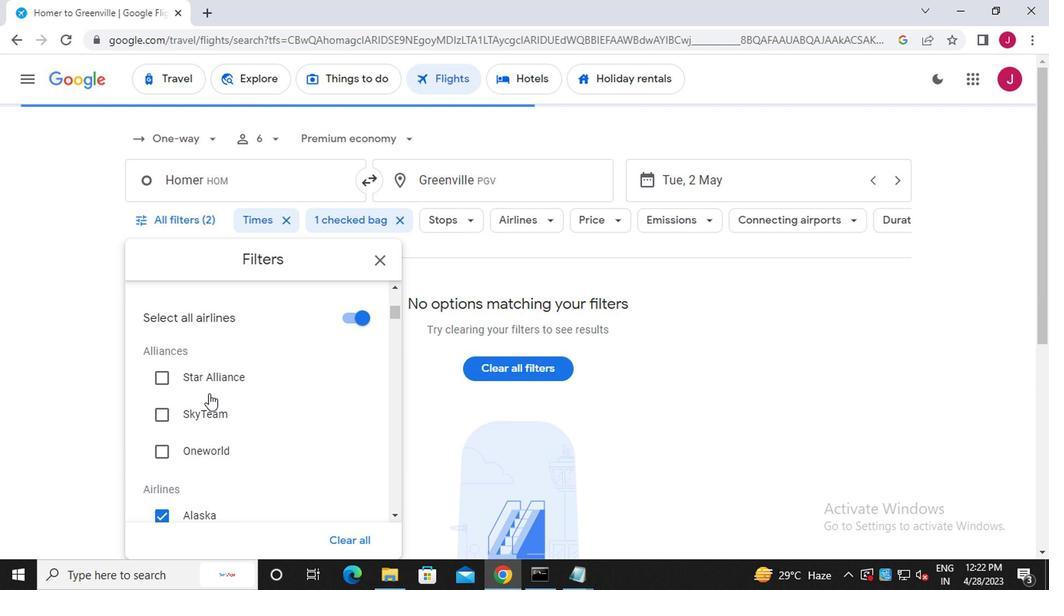 
Action: Mouse moved to (249, 395)
Screenshot: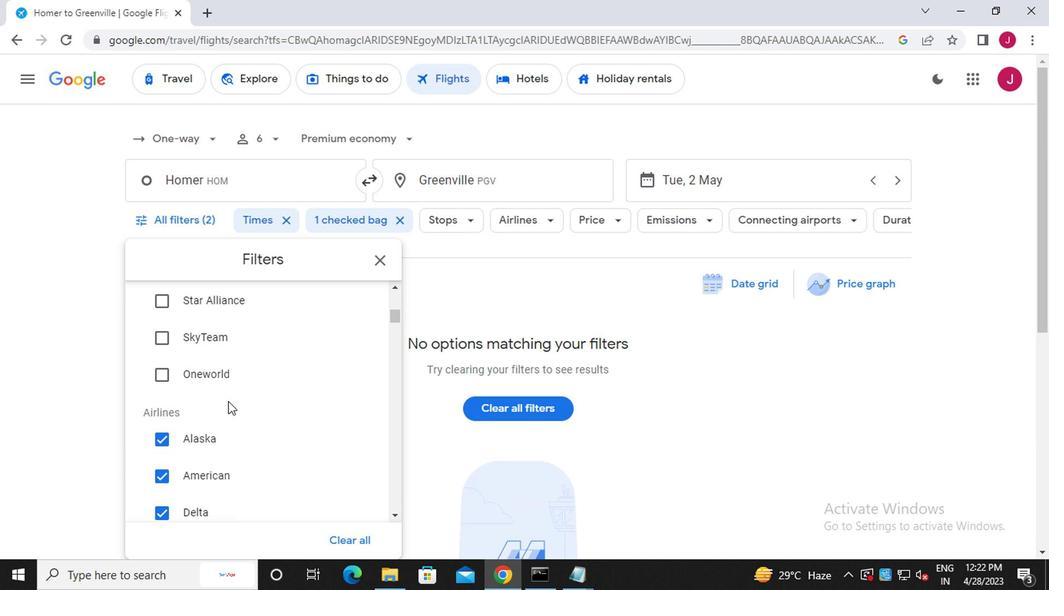 
Action: Mouse scrolled (249, 395) with delta (0, 0)
Screenshot: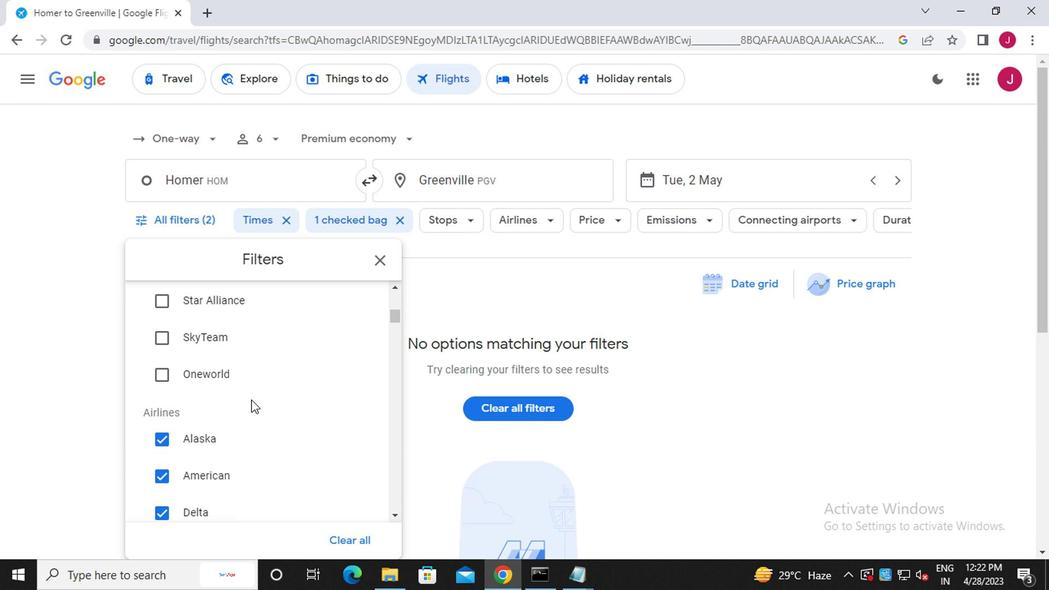 
Action: Mouse scrolled (249, 395) with delta (0, 0)
Screenshot: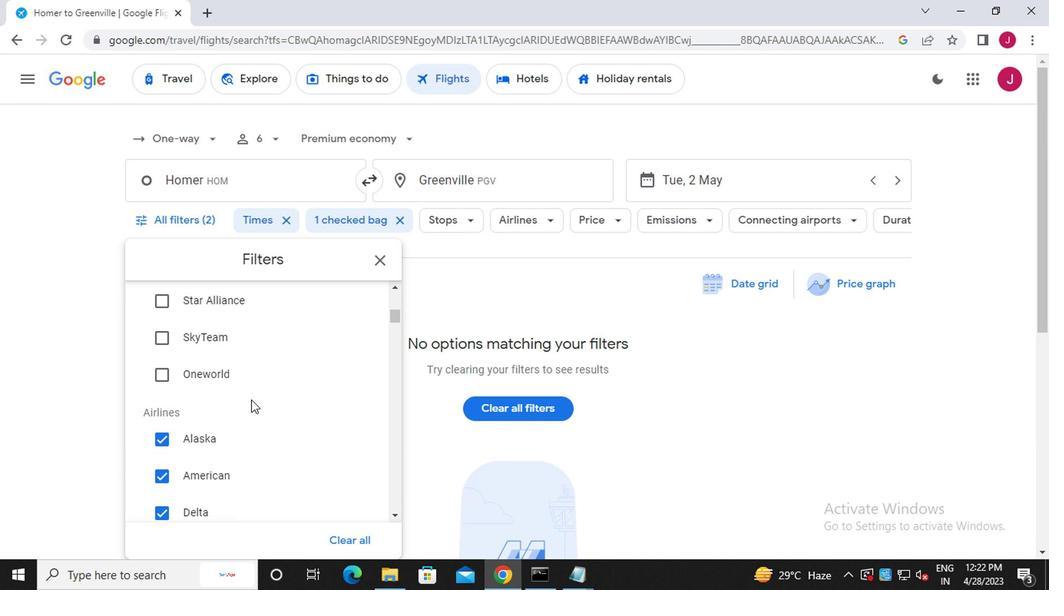 
Action: Mouse moved to (343, 390)
Screenshot: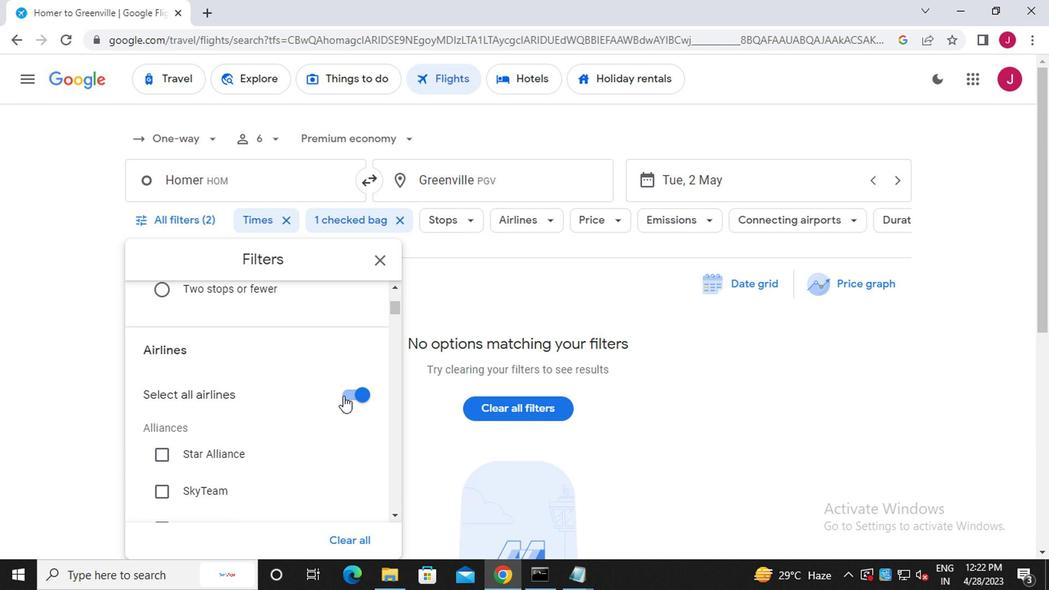 
Action: Mouse pressed left at (343, 390)
Screenshot: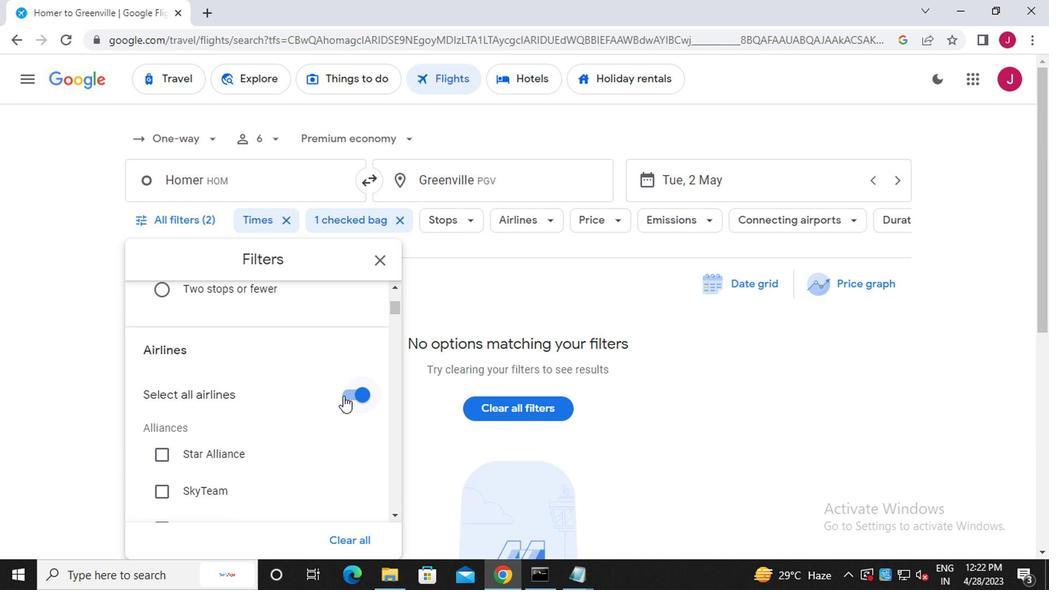 
Action: Mouse moved to (273, 395)
Screenshot: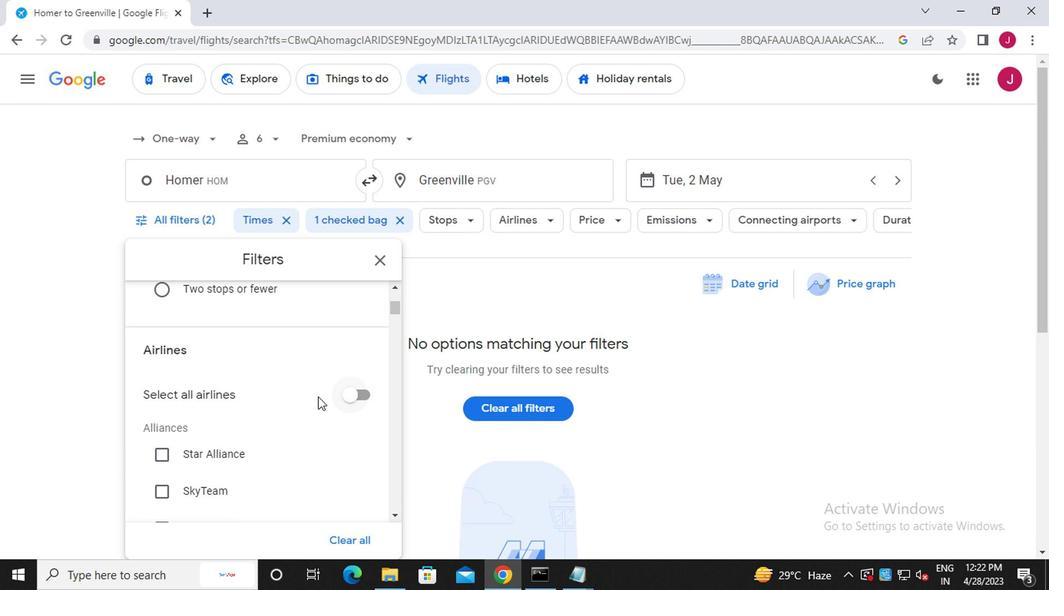
Action: Mouse scrolled (273, 395) with delta (0, 0)
Screenshot: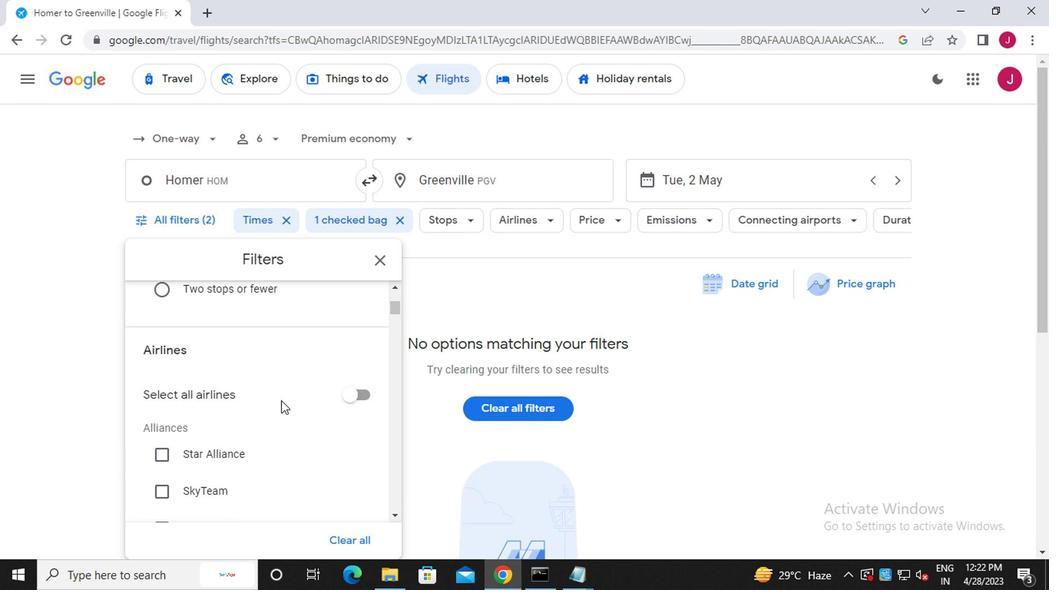 
Action: Mouse scrolled (273, 395) with delta (0, 0)
Screenshot: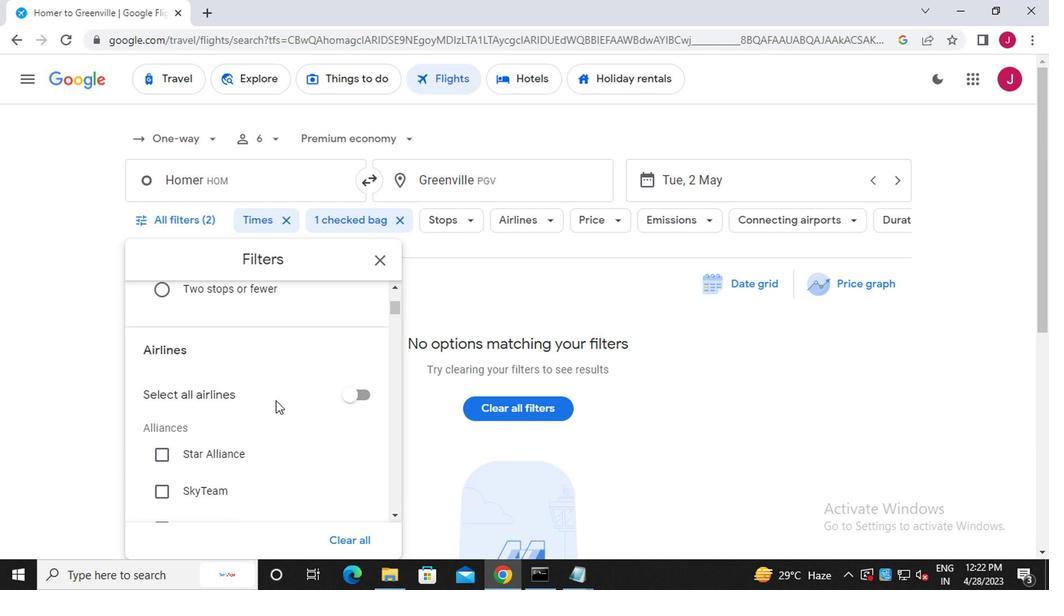 
Action: Mouse moved to (246, 322)
Screenshot: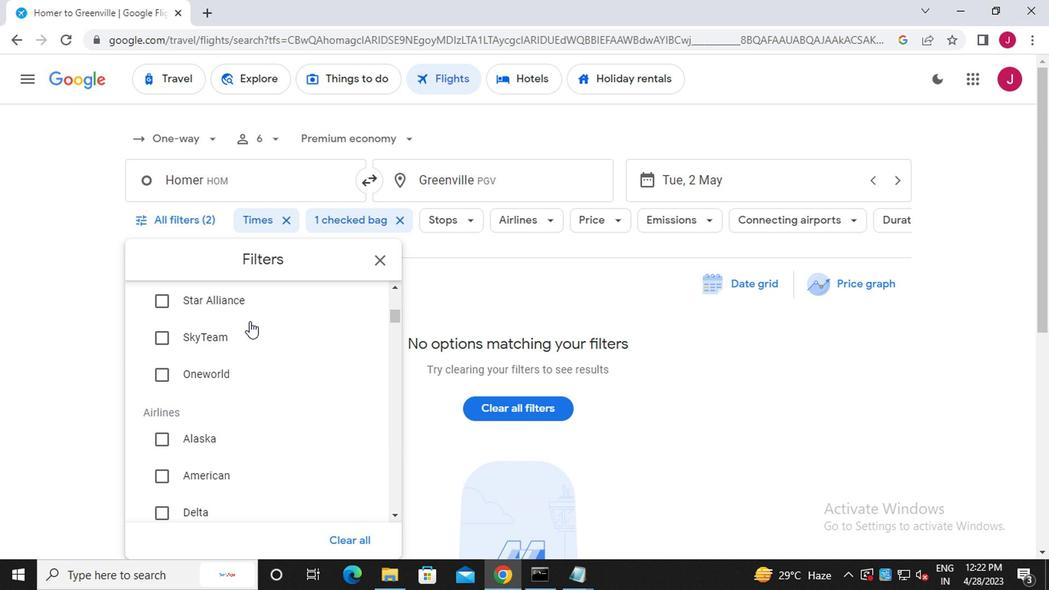 
Action: Mouse scrolled (246, 322) with delta (0, 0)
Screenshot: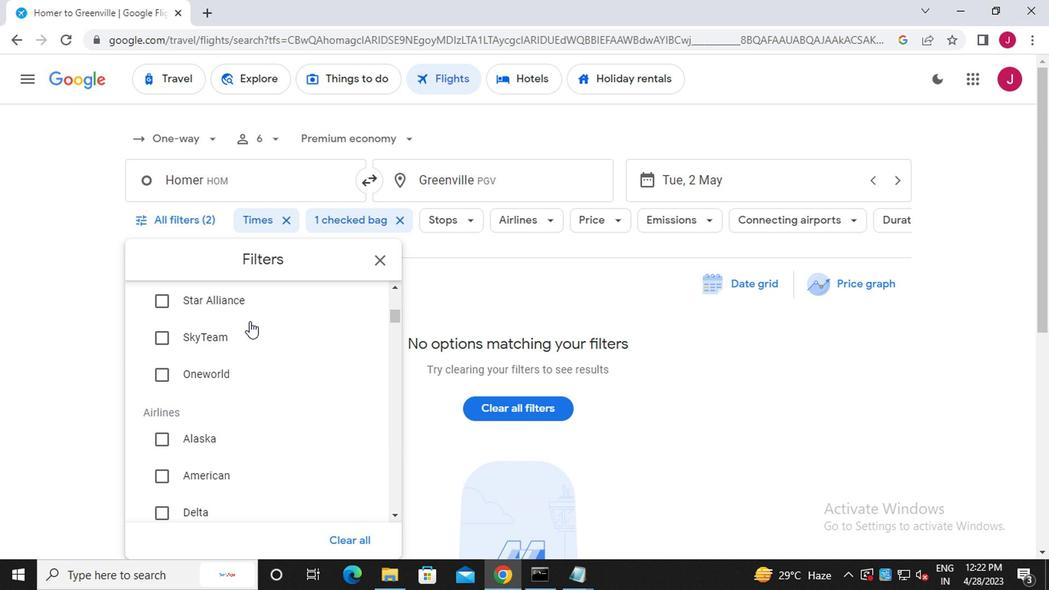 
Action: Mouse moved to (246, 329)
Screenshot: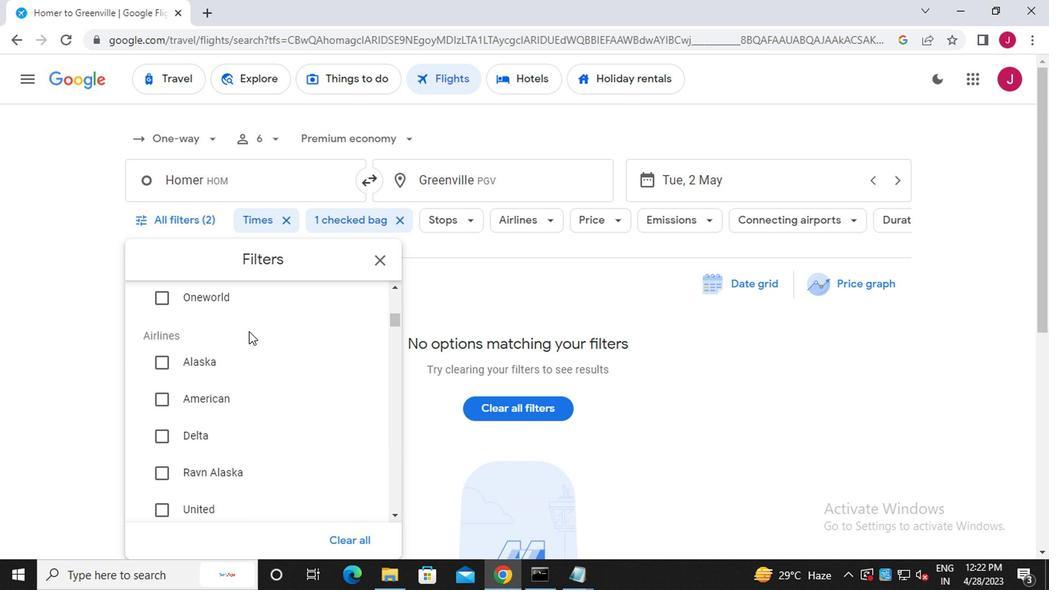 
Action: Mouse scrolled (246, 328) with delta (0, 0)
Screenshot: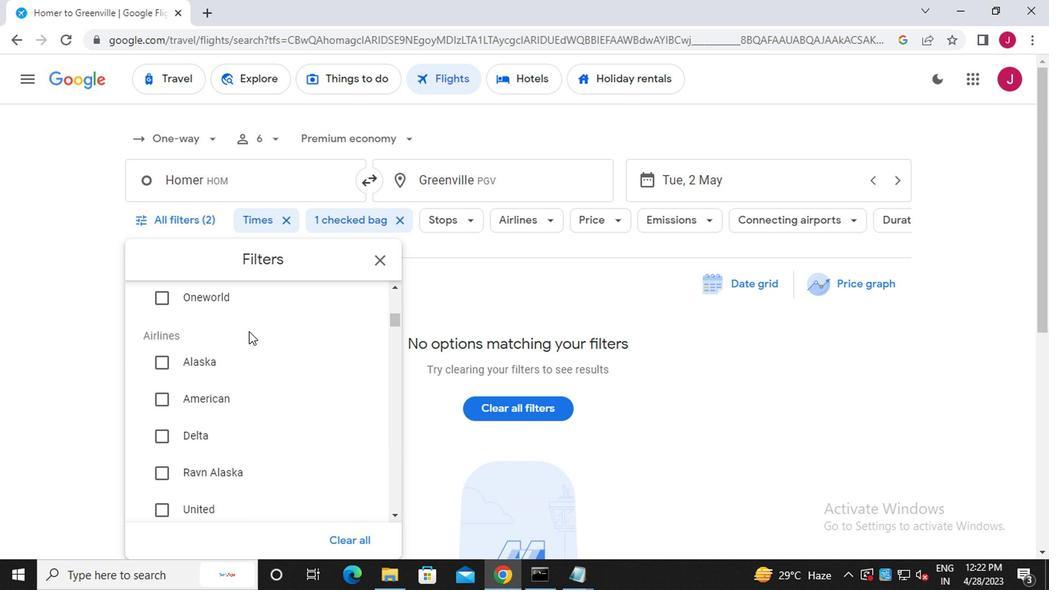 
Action: Mouse moved to (243, 362)
Screenshot: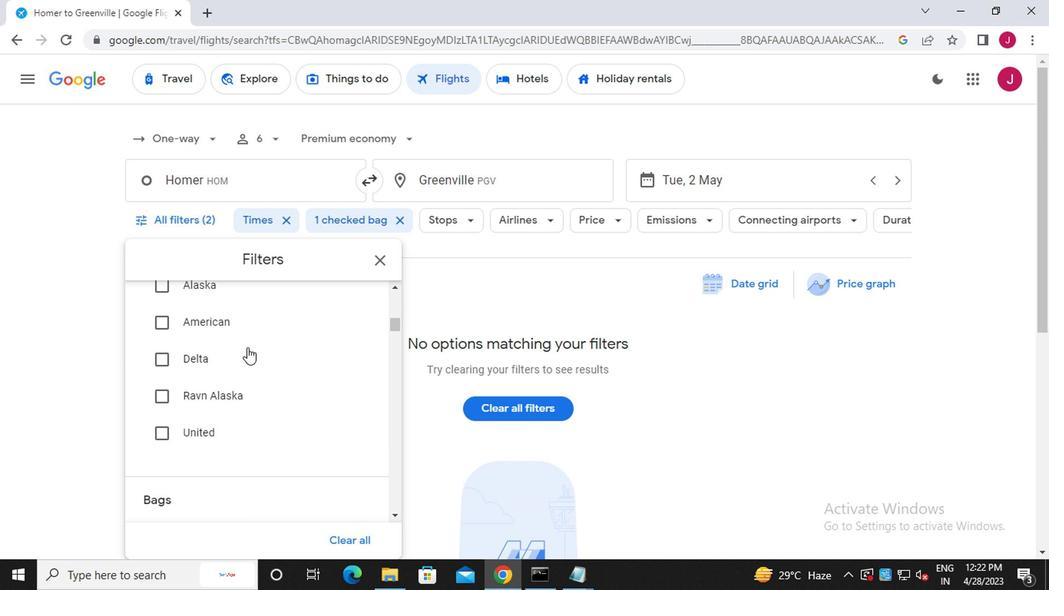 
Action: Mouse scrolled (243, 361) with delta (0, -1)
Screenshot: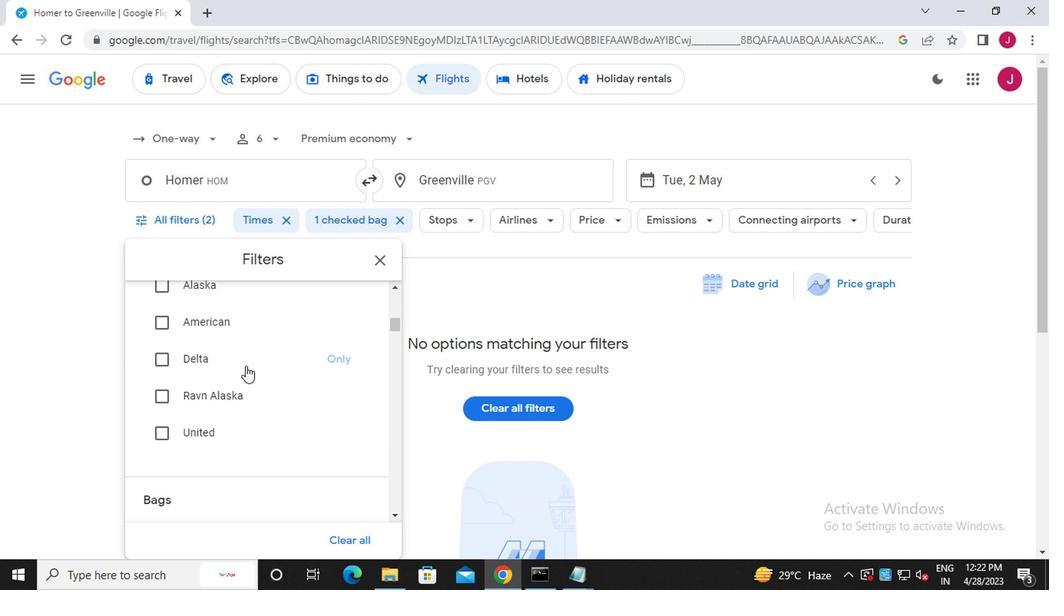 
Action: Mouse moved to (243, 363)
Screenshot: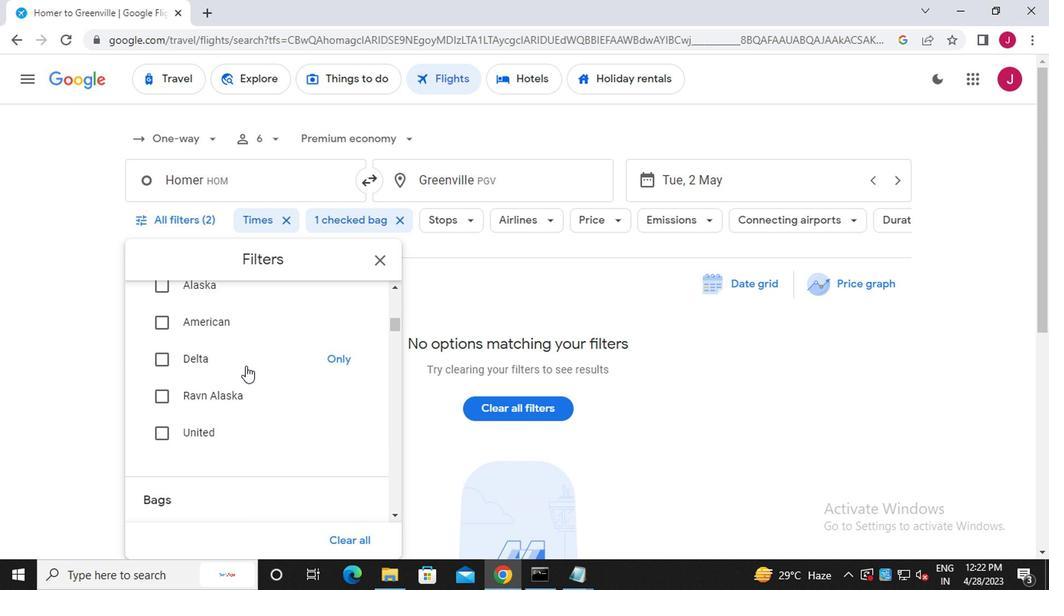 
Action: Mouse scrolled (243, 363) with delta (0, 0)
Screenshot: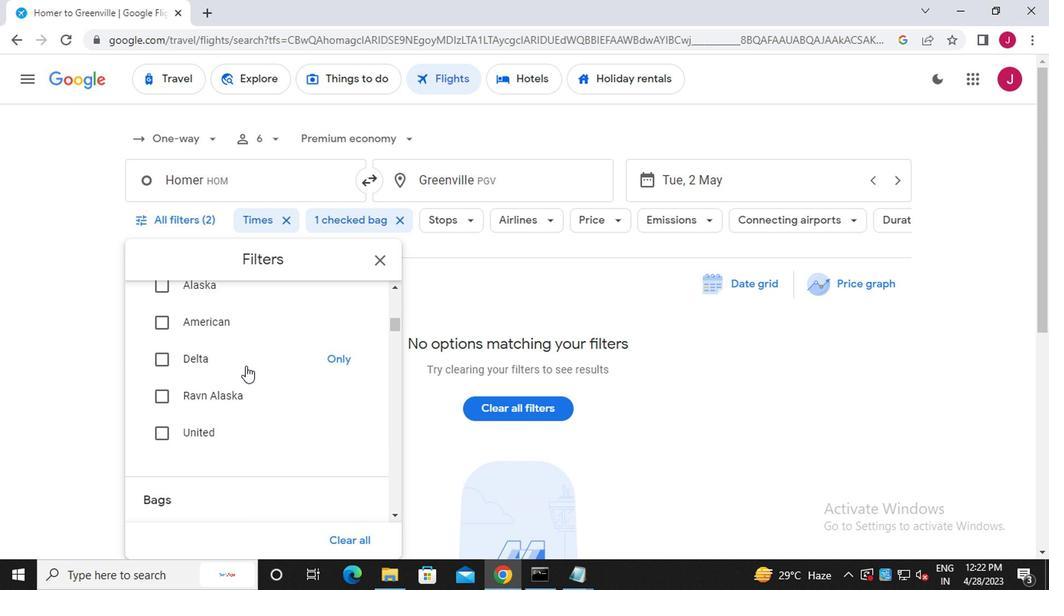 
Action: Mouse moved to (246, 365)
Screenshot: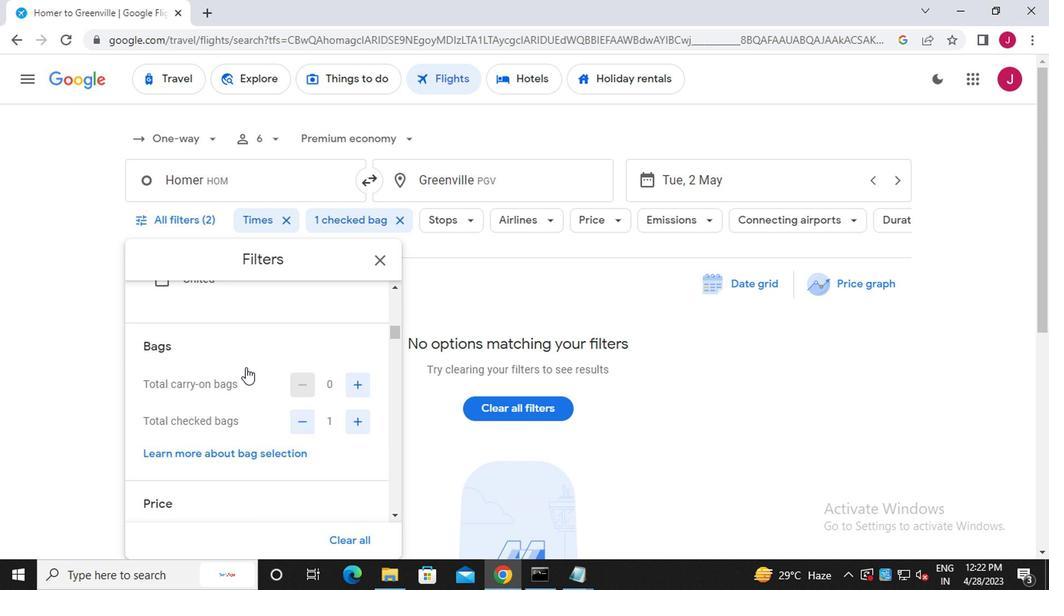 
Action: Mouse scrolled (246, 365) with delta (0, 0)
Screenshot: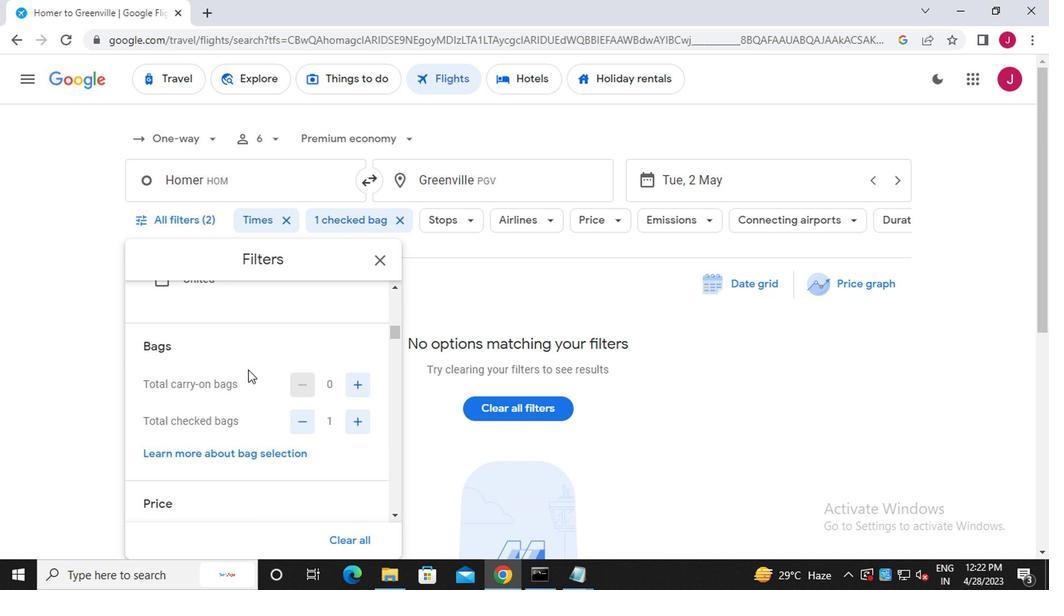 
Action: Mouse moved to (355, 364)
Screenshot: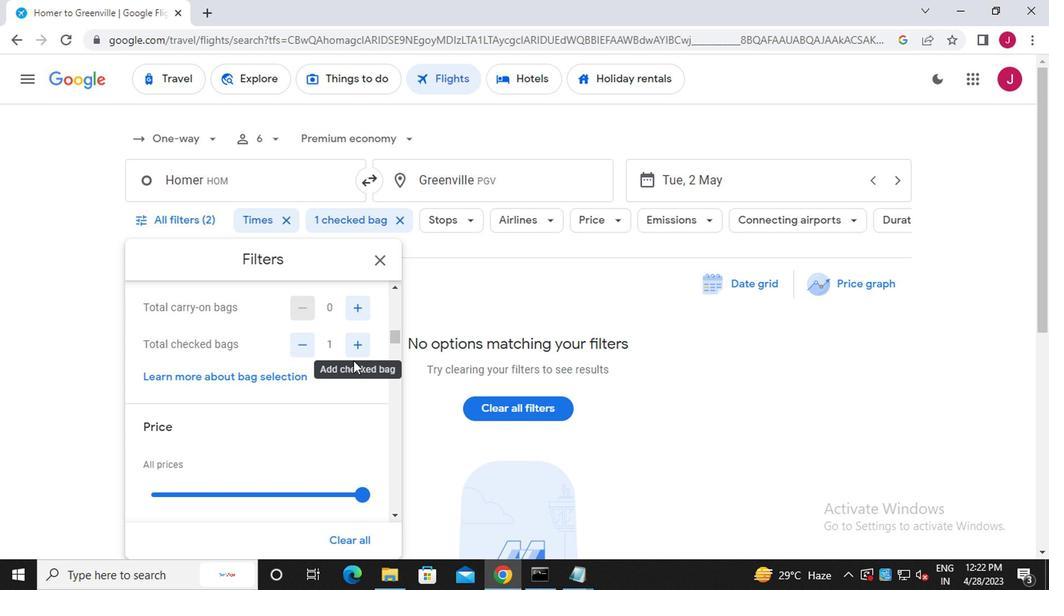 
Action: Mouse scrolled (355, 363) with delta (0, -1)
Screenshot: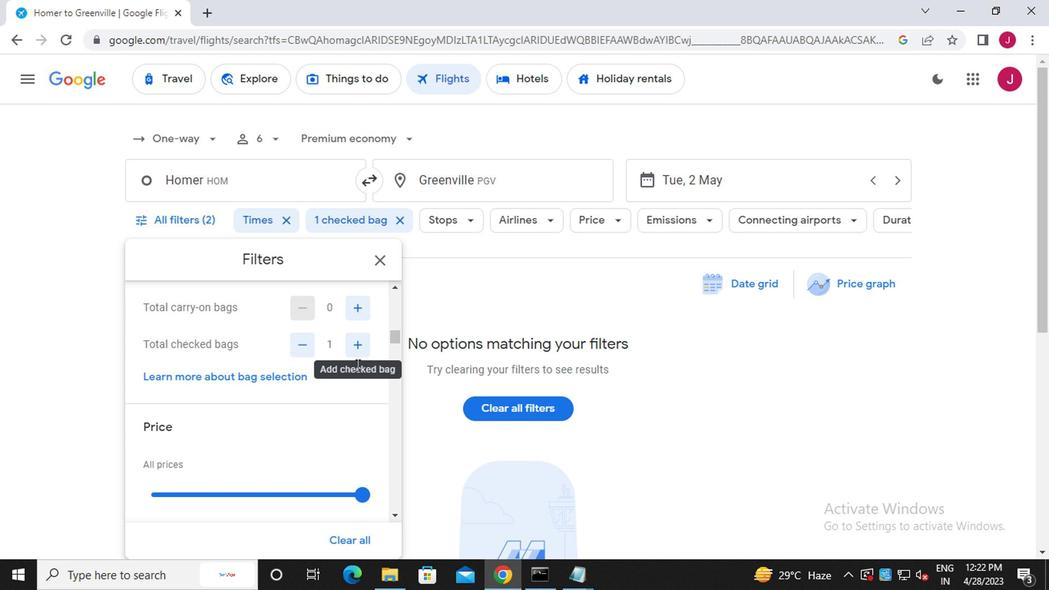 
Action: Mouse scrolled (355, 363) with delta (0, -1)
Screenshot: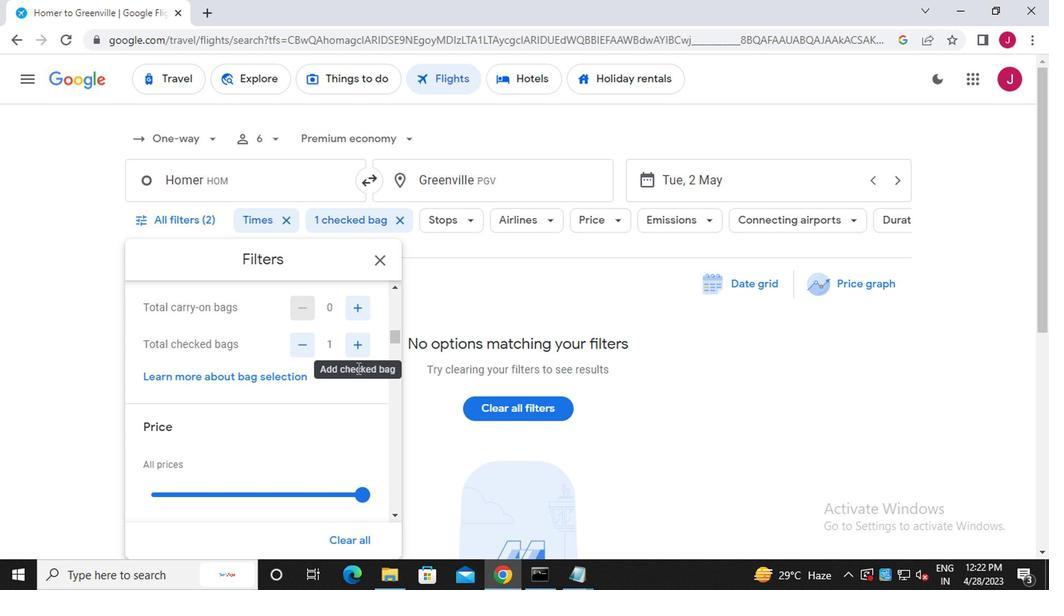 
Action: Mouse moved to (331, 240)
Screenshot: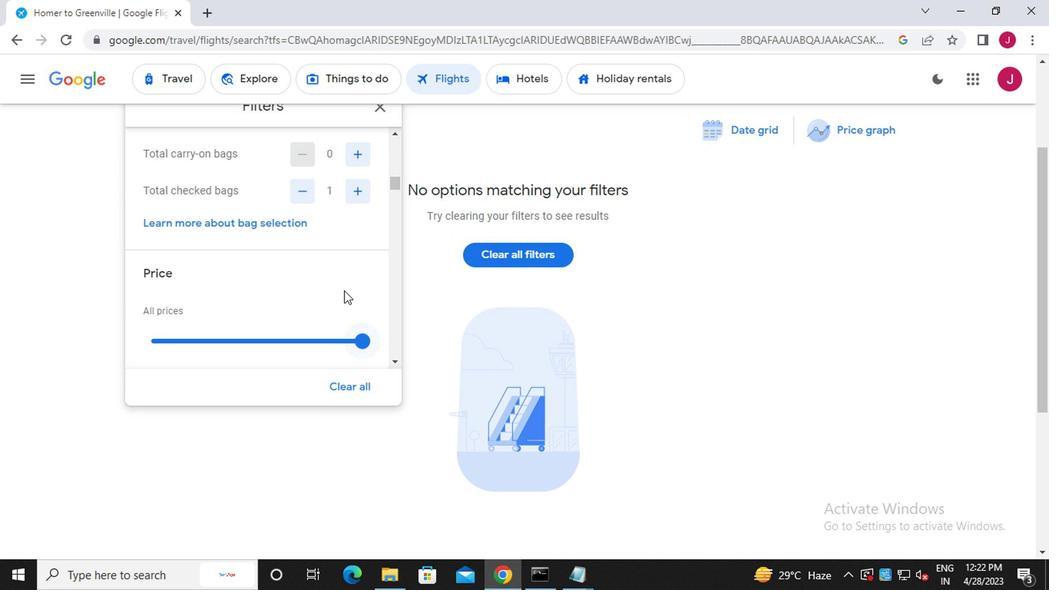
Action: Mouse scrolled (331, 239) with delta (0, -1)
Screenshot: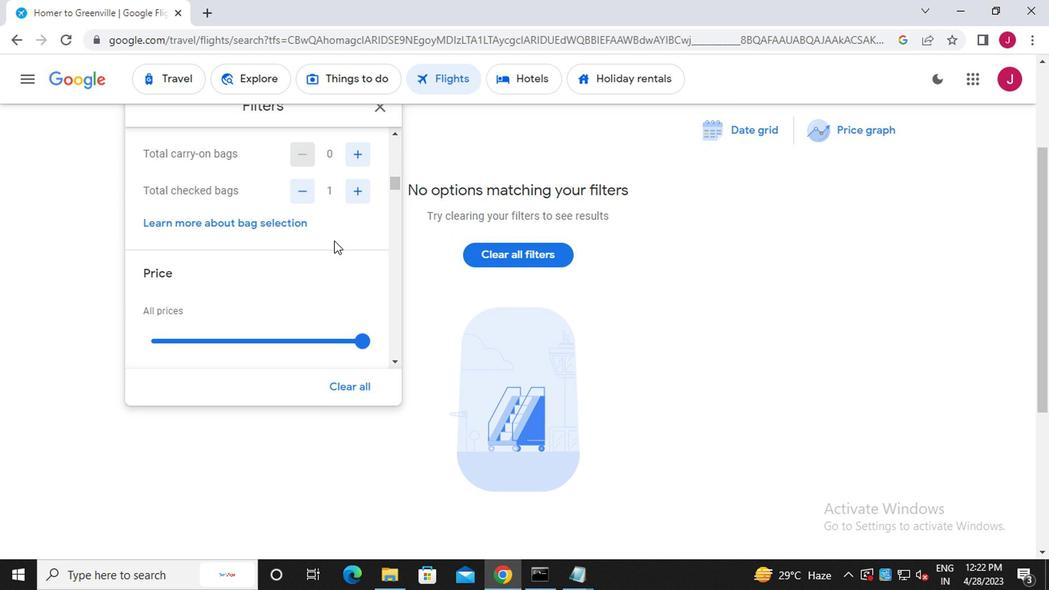 
Action: Mouse scrolled (331, 241) with delta (0, 0)
Screenshot: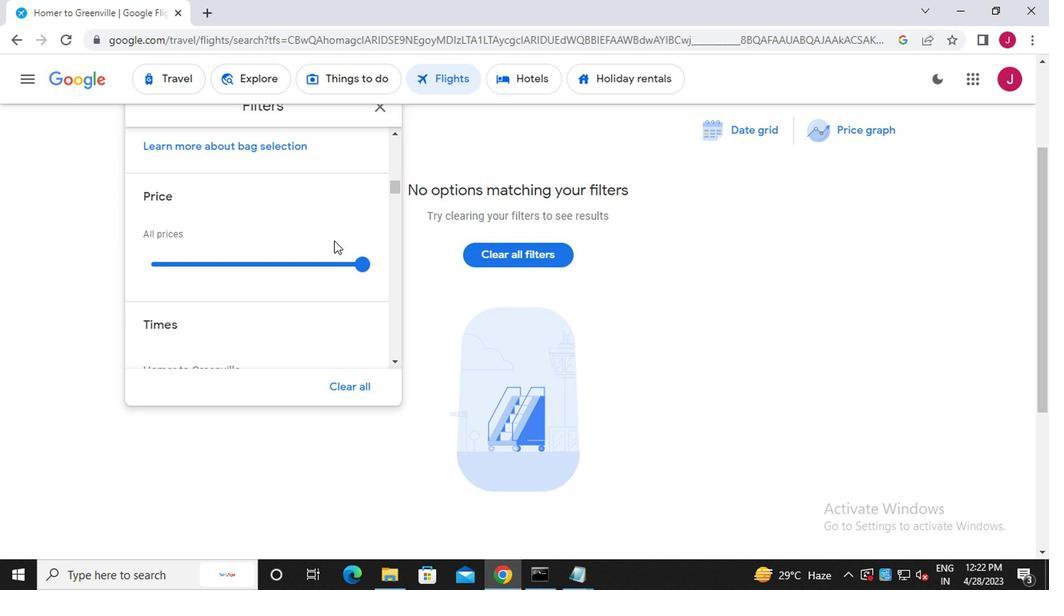 
Action: Mouse scrolled (331, 239) with delta (0, -1)
Screenshot: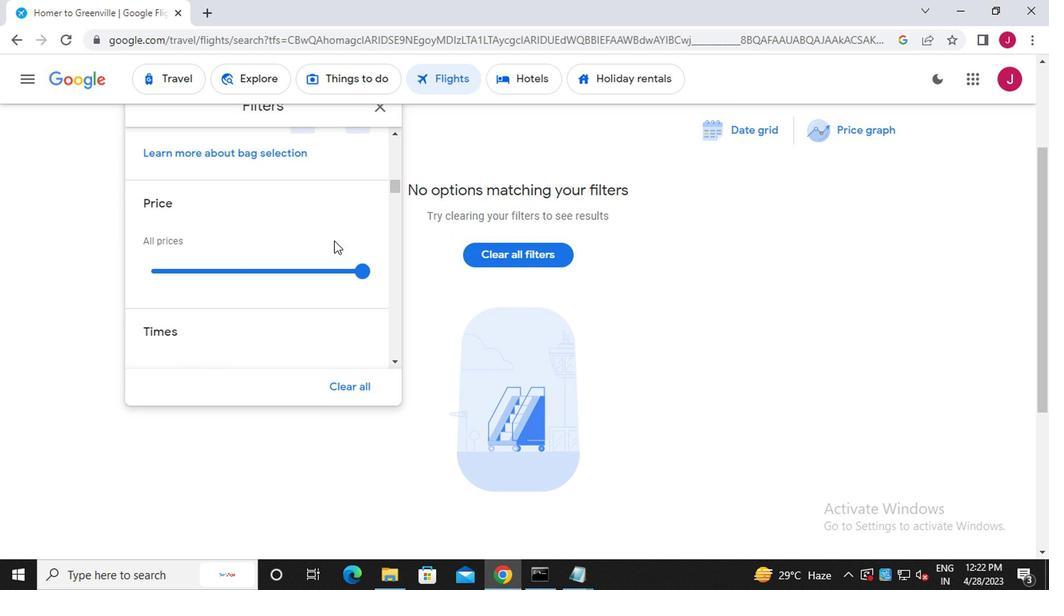 
Action: Mouse moved to (359, 268)
Screenshot: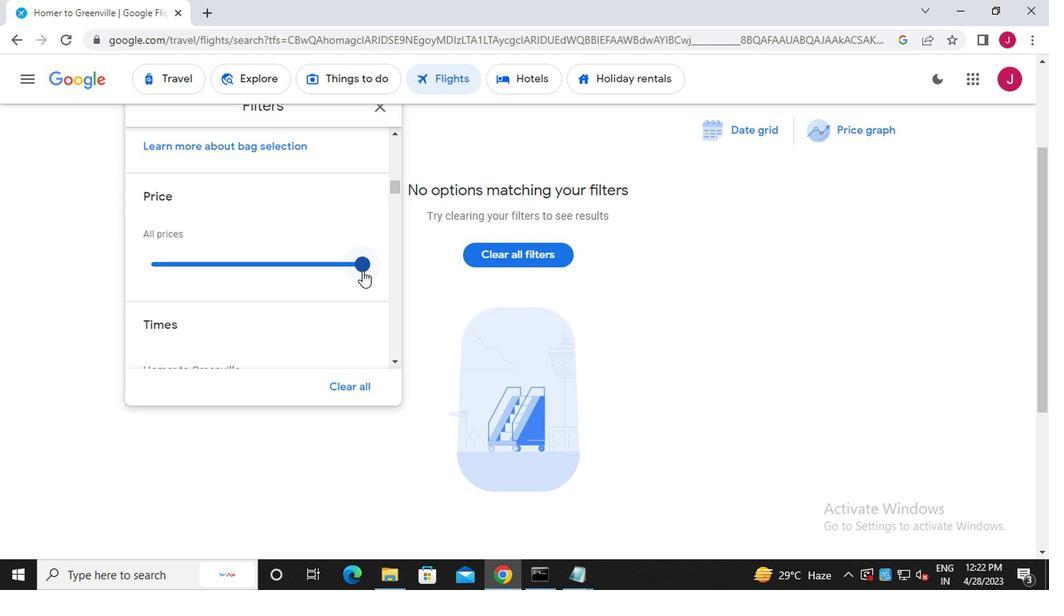 
Action: Mouse pressed left at (359, 268)
Screenshot: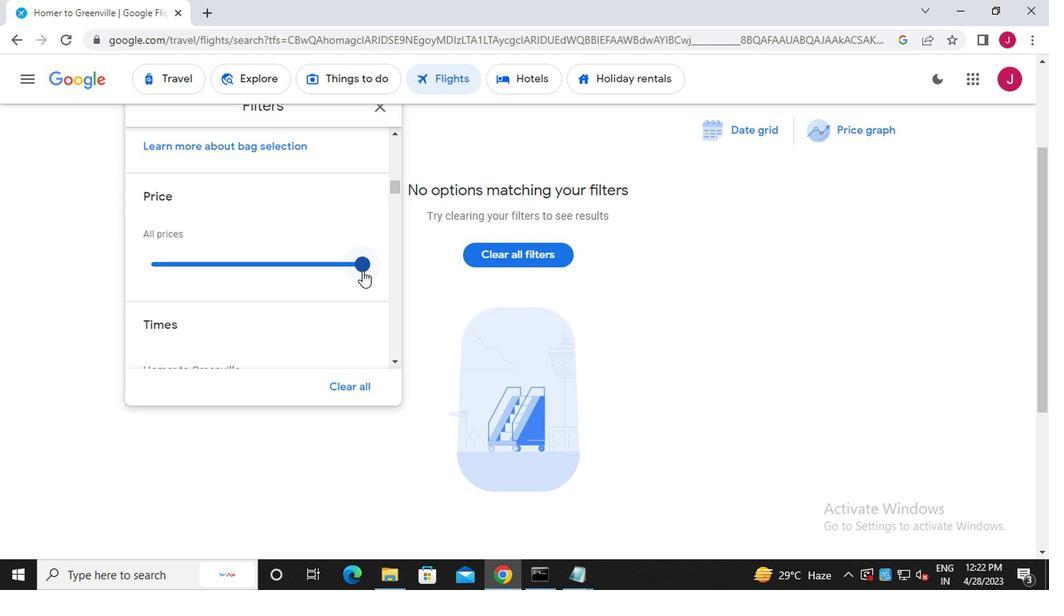 
Action: Mouse moved to (376, 278)
Screenshot: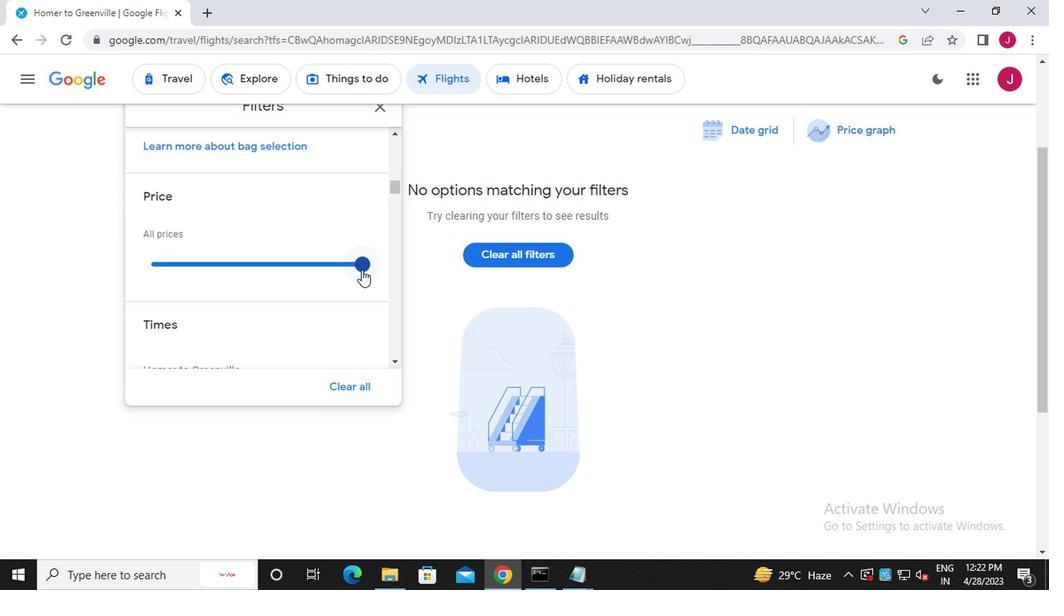 
Action: Mouse scrolled (376, 277) with delta (0, -1)
Screenshot: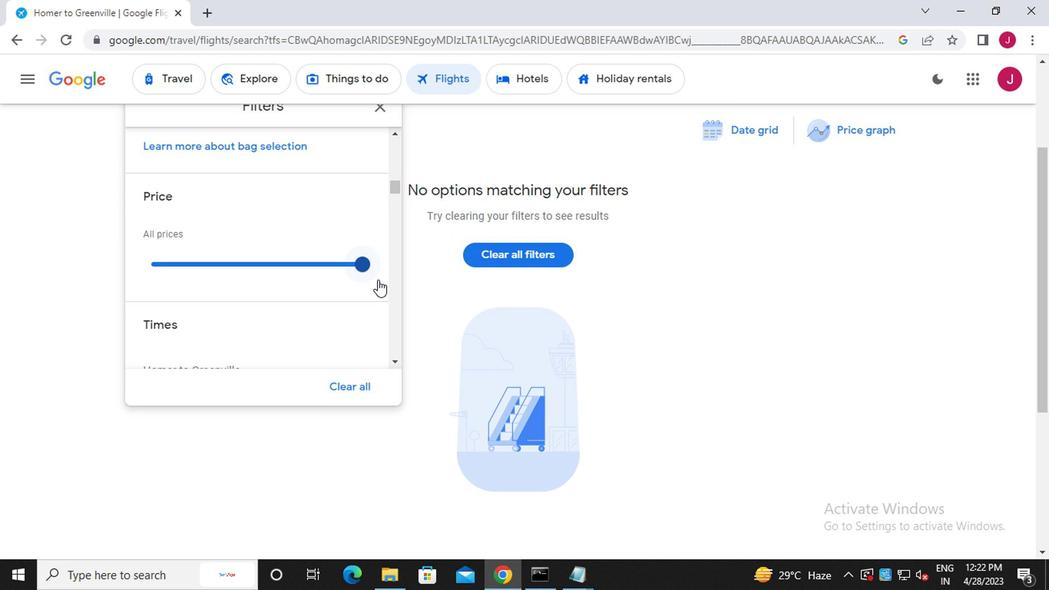 
Action: Mouse scrolled (376, 277) with delta (0, -1)
Screenshot: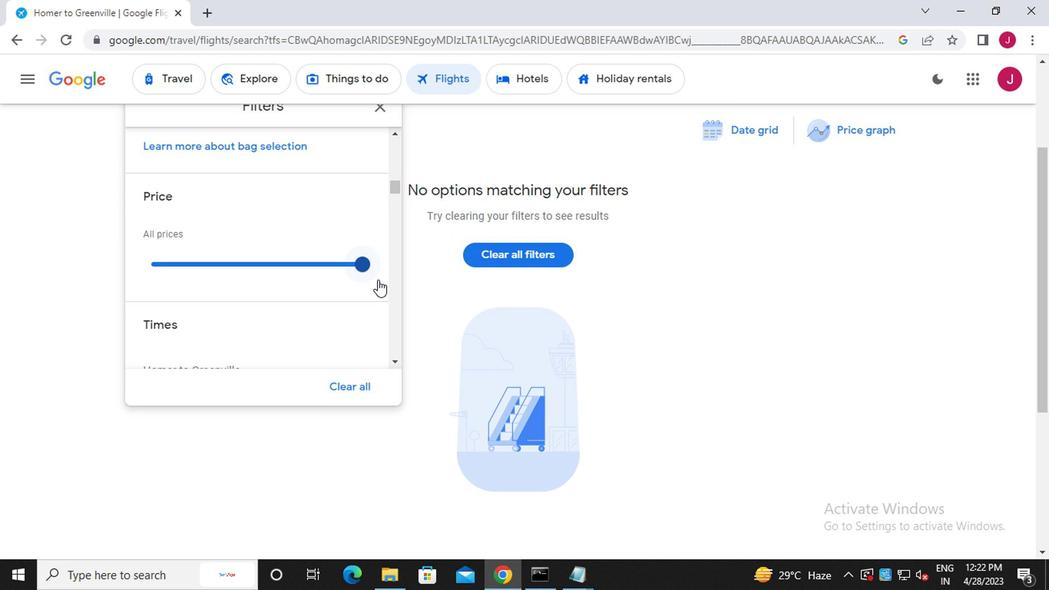 
Action: Mouse moved to (300, 282)
Screenshot: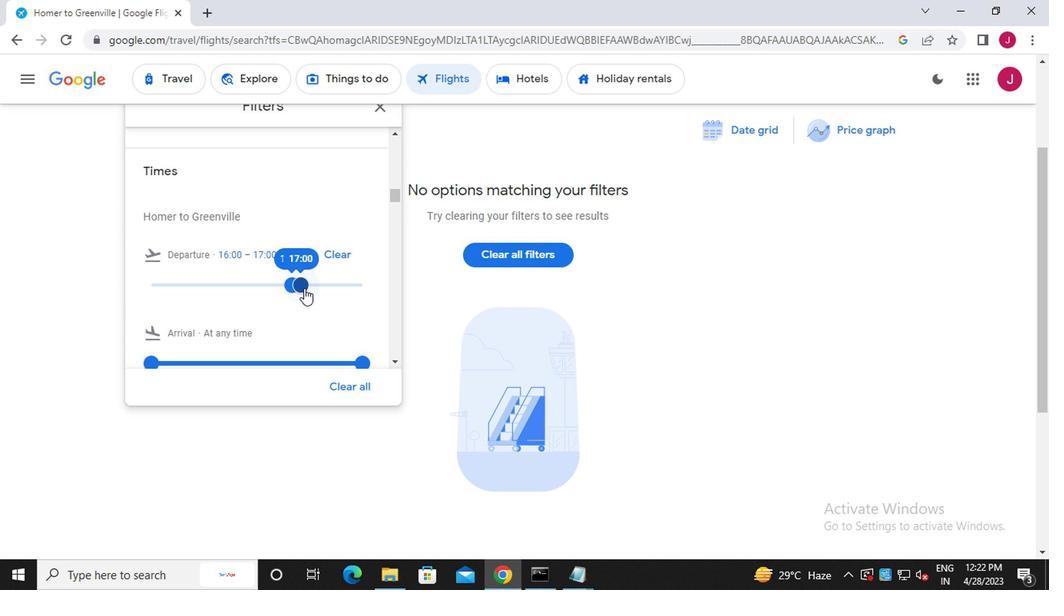 
Action: Mouse pressed left at (300, 282)
Screenshot: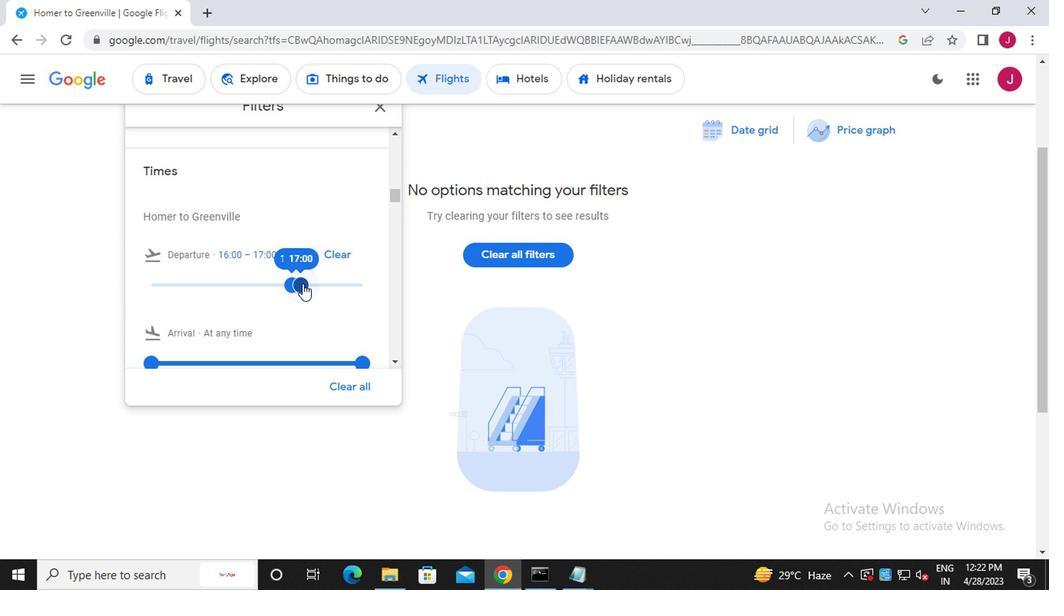
Action: Mouse moved to (290, 283)
Screenshot: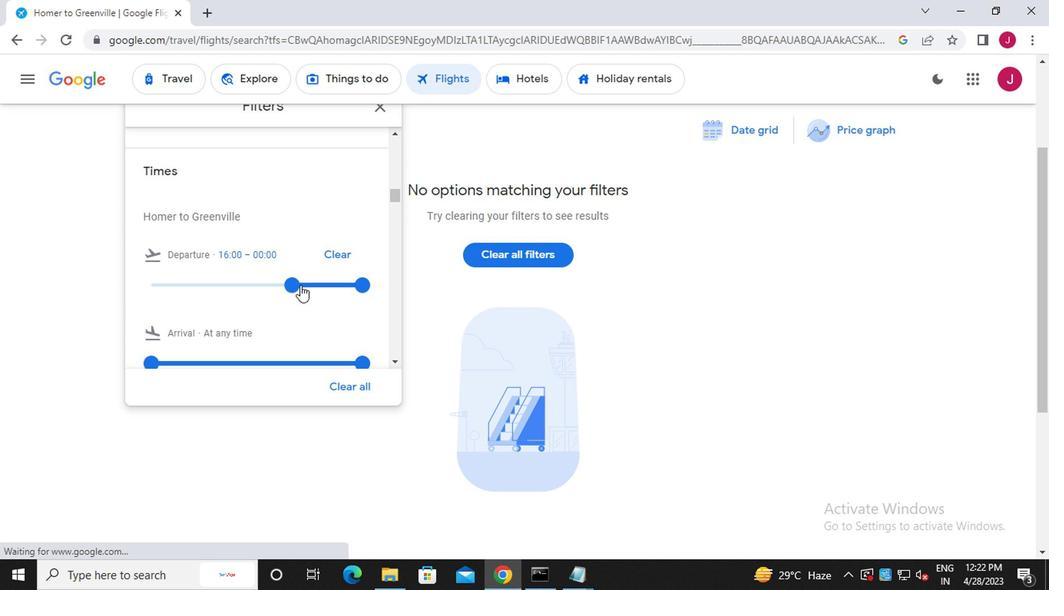 
Action: Mouse pressed left at (290, 283)
Screenshot: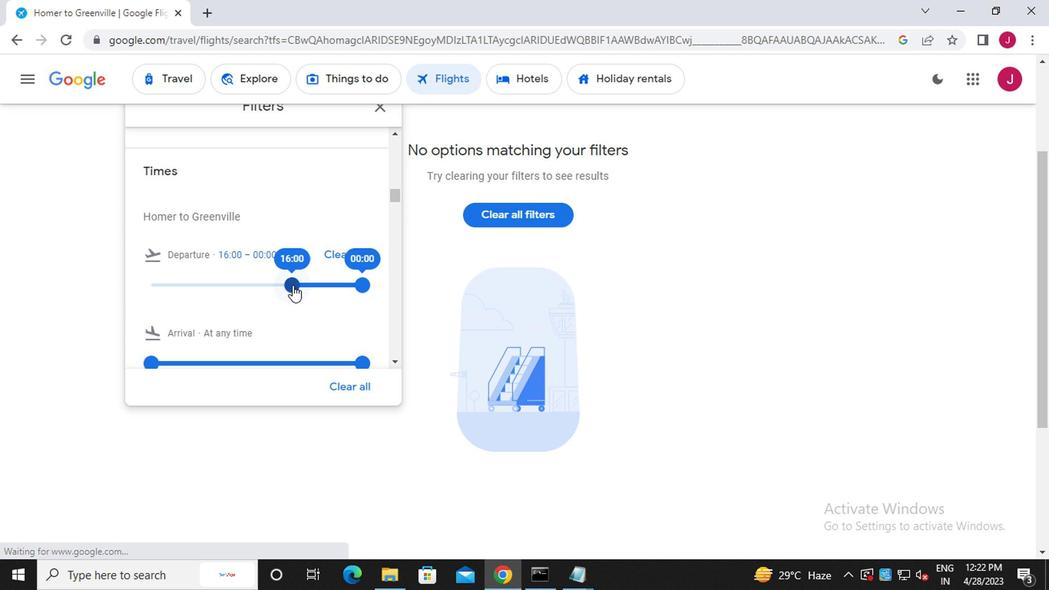 
Action: Mouse moved to (365, 287)
Screenshot: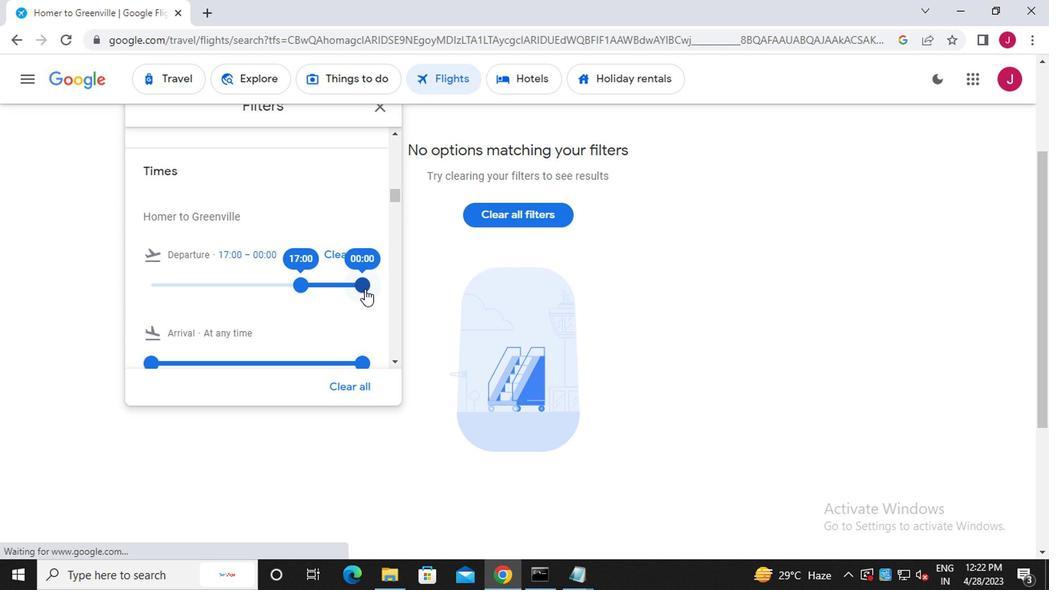 
Action: Mouse pressed left at (365, 287)
Screenshot: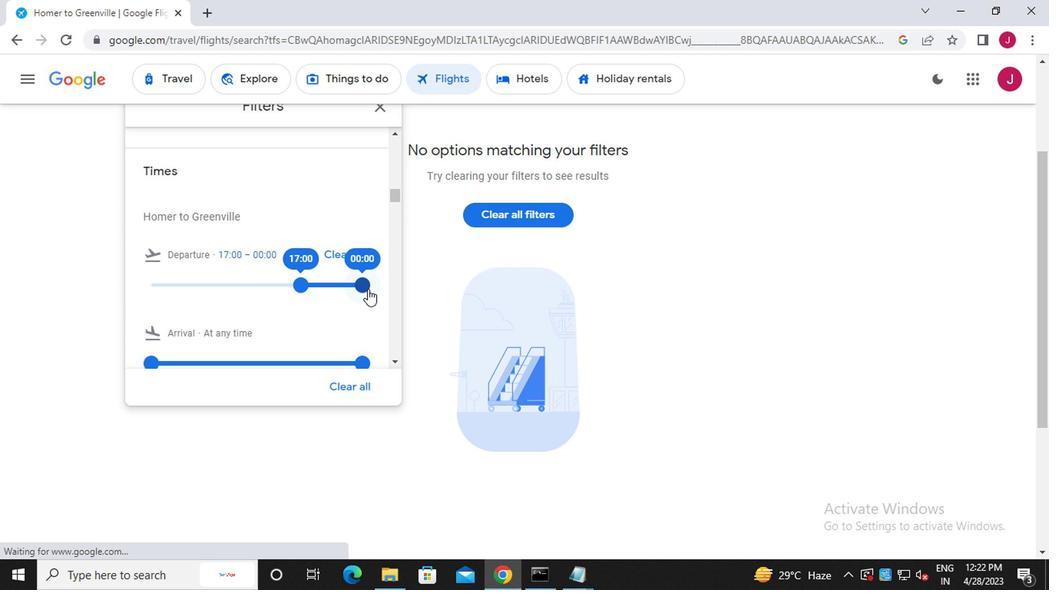 
Action: Mouse moved to (377, 112)
Screenshot: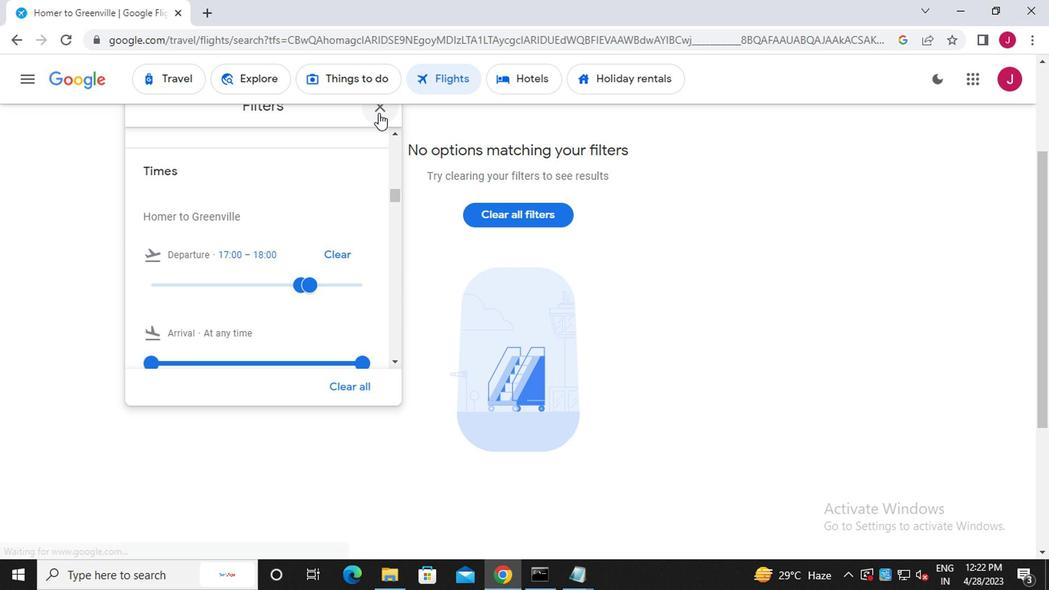
Action: Mouse pressed left at (377, 112)
Screenshot: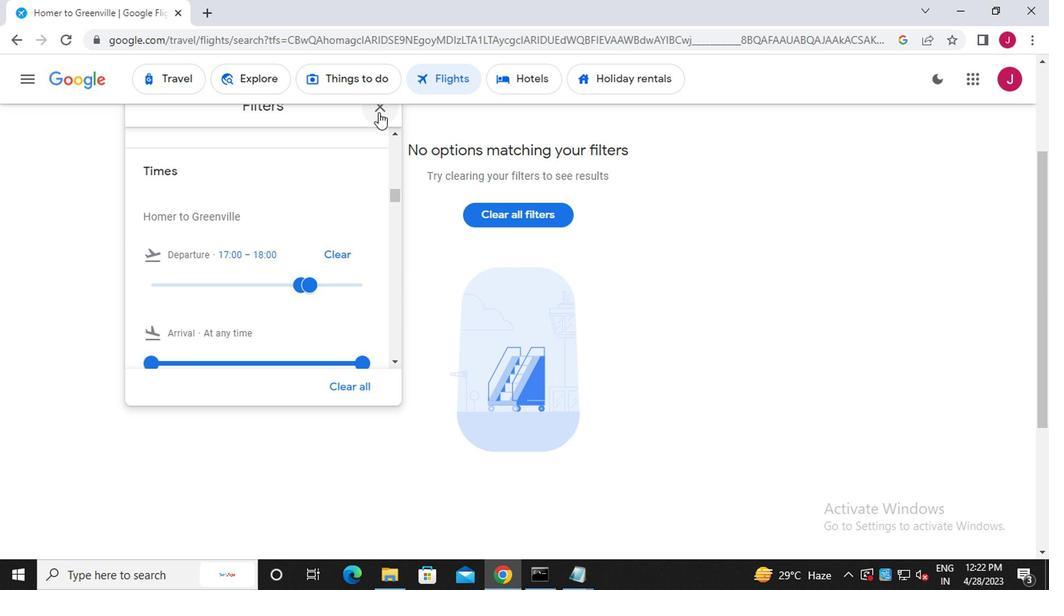 
Action: Mouse moved to (376, 113)
Screenshot: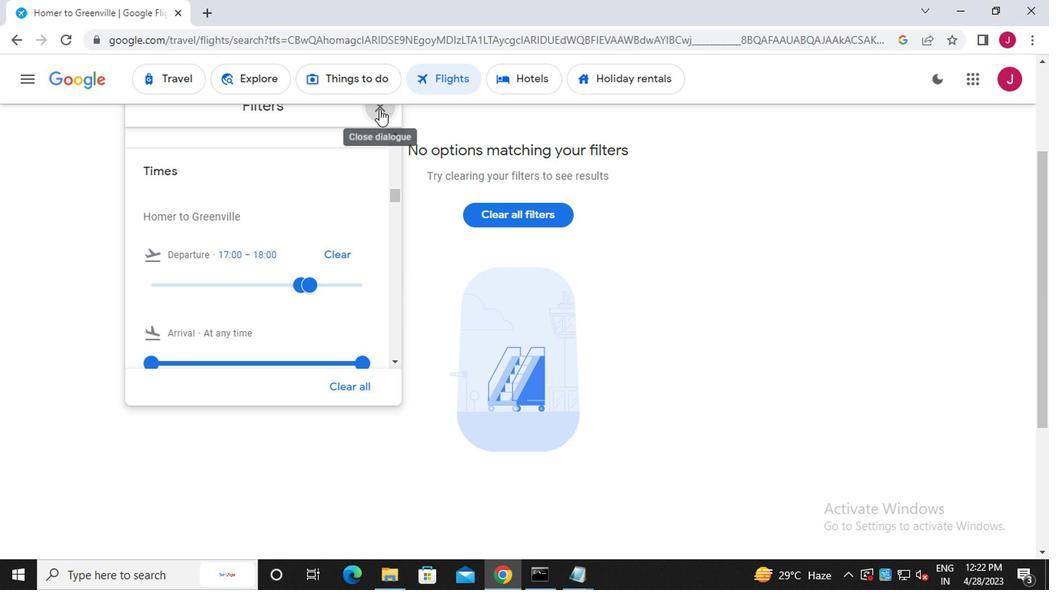 
